 Task: Search one way flight ticket for 3 adults, 3 children in business from Trenton: Trenton Mercer Airport to Jacksonville: Albert J. Ellis Airport on 8-3-2023. Choice of flights is JetBlue. Number of bags: 1 carry on bag and 3 checked bags. Price is upto 99000. Outbound departure time preference is 10:30. Return departure time preference is 16:45.
Action: Mouse moved to (383, 477)
Screenshot: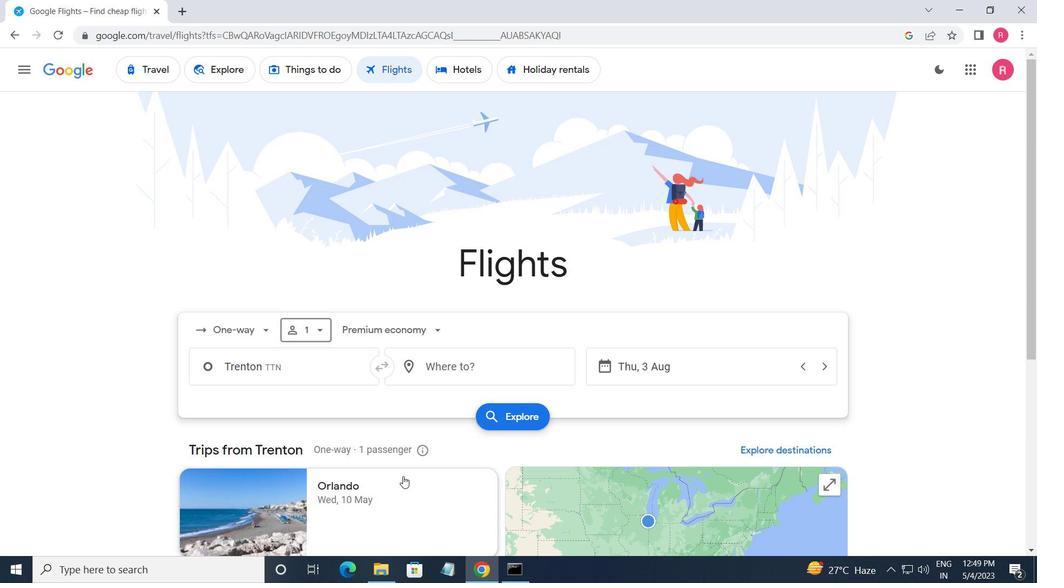 
Action: Mouse scrolled (383, 477) with delta (0, 0)
Screenshot: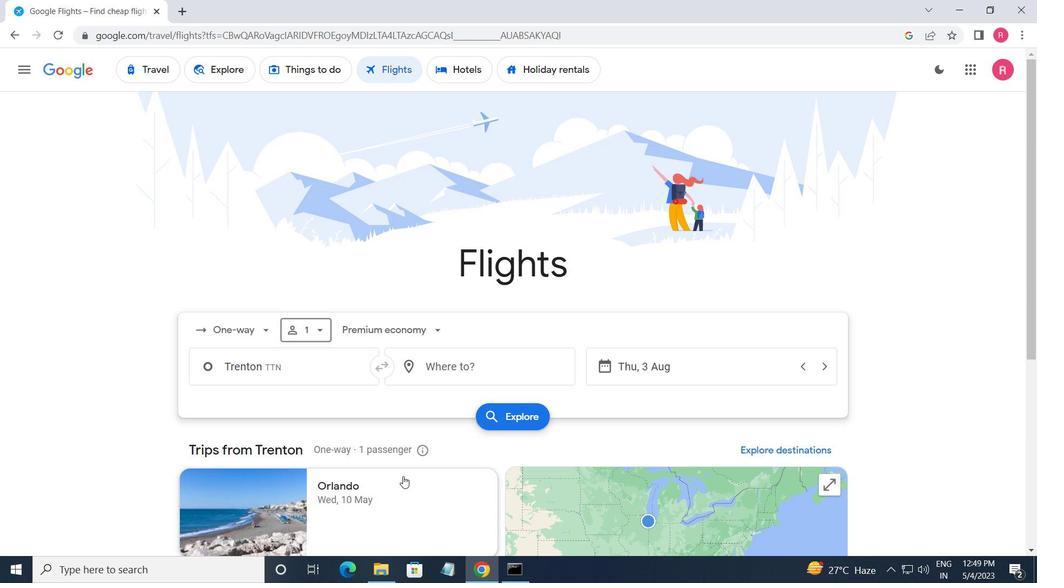 
Action: Mouse moved to (229, 319)
Screenshot: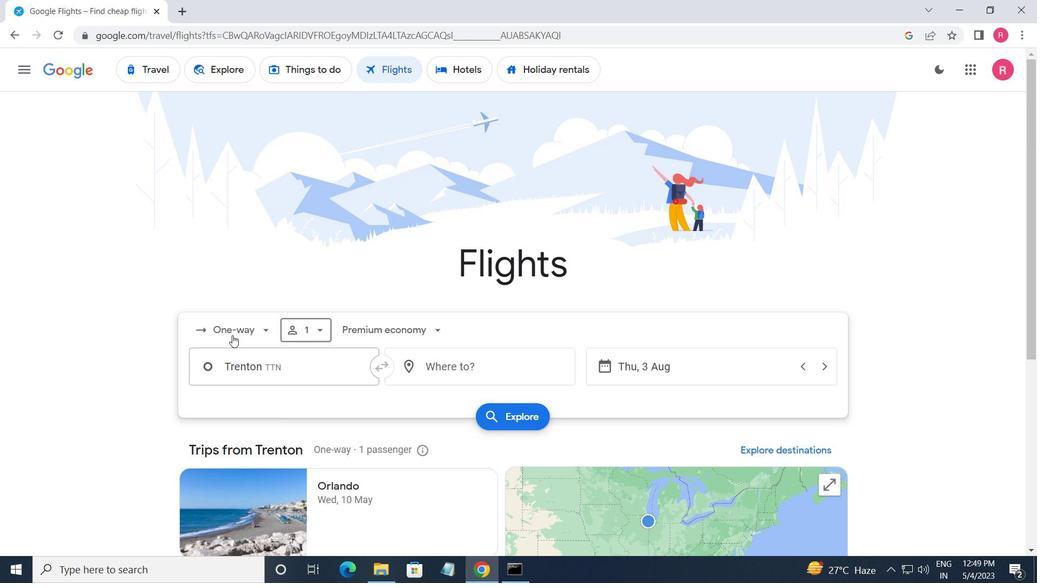 
Action: Mouse pressed left at (229, 319)
Screenshot: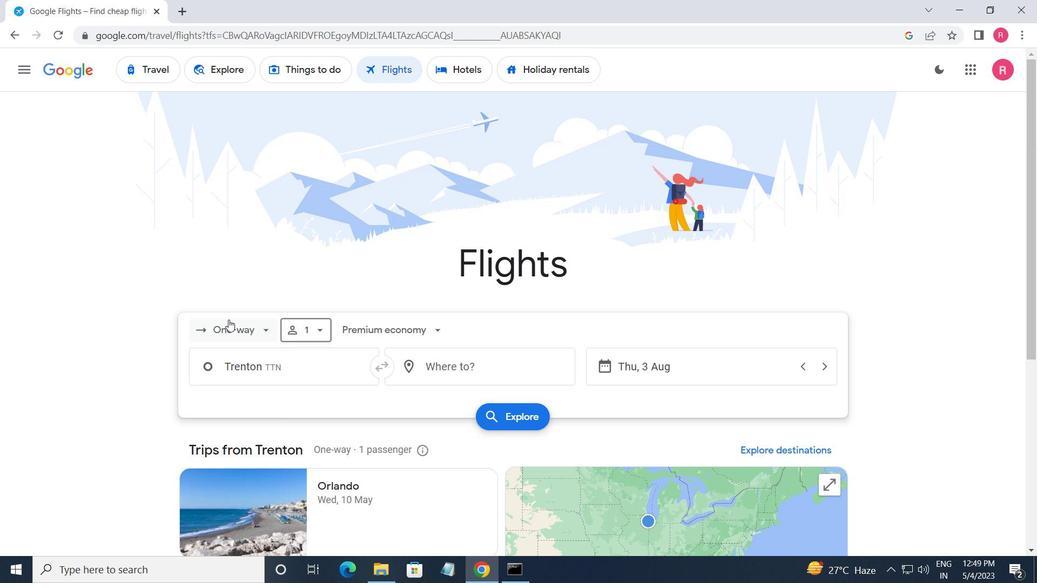
Action: Mouse moved to (265, 394)
Screenshot: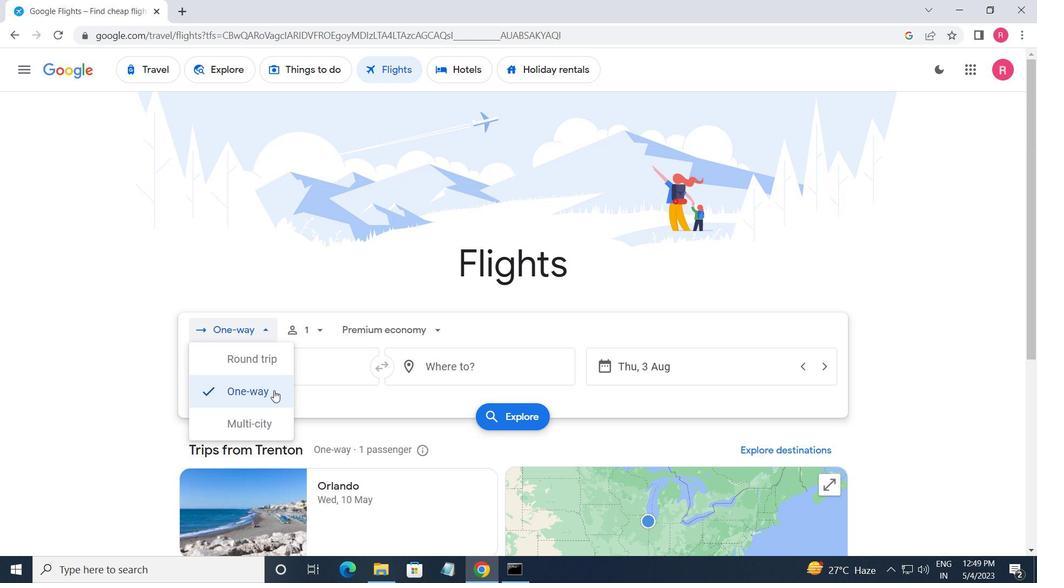 
Action: Mouse pressed left at (265, 394)
Screenshot: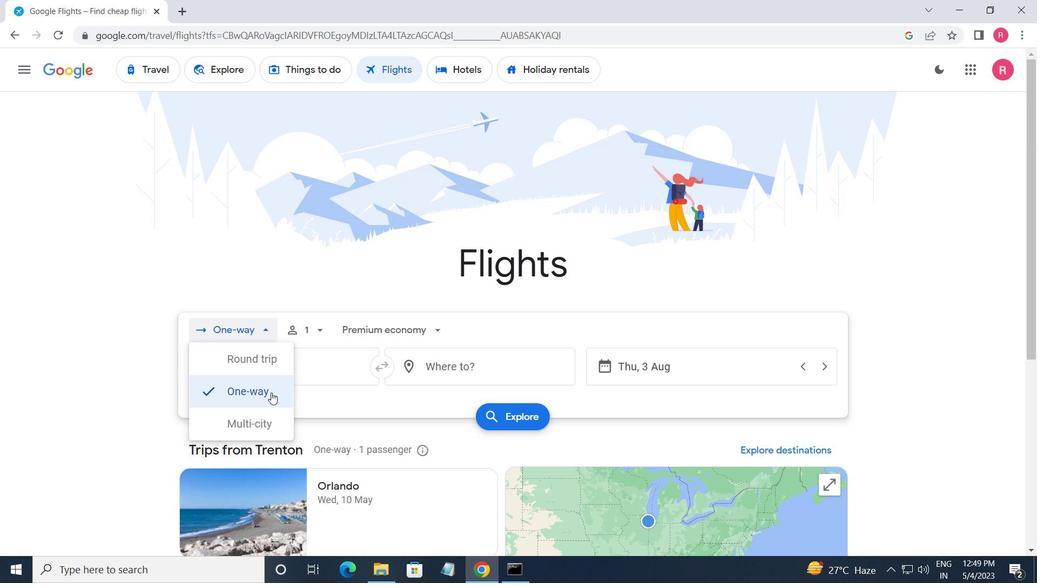 
Action: Mouse moved to (326, 324)
Screenshot: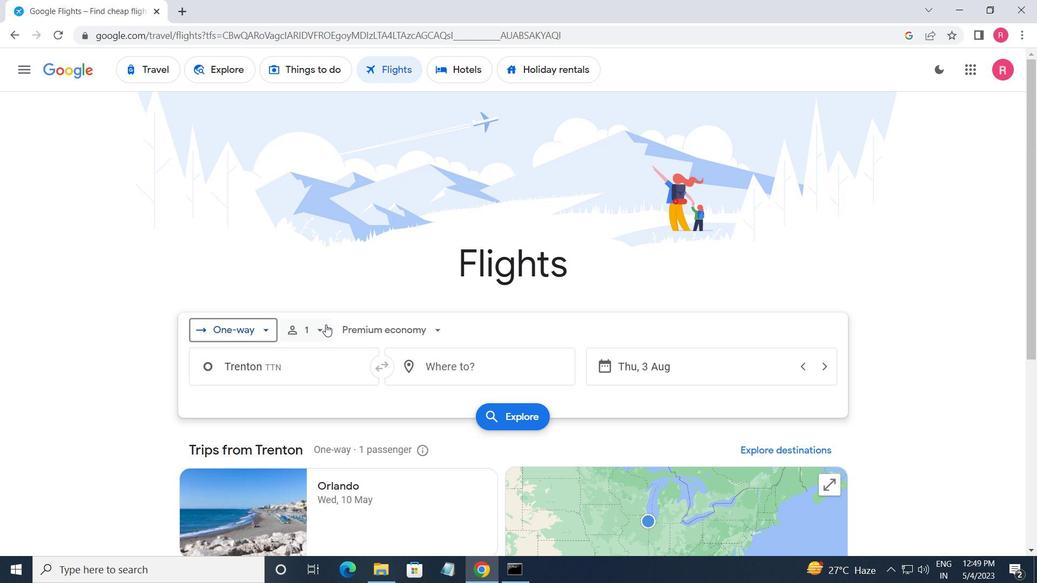 
Action: Mouse pressed left at (326, 324)
Screenshot: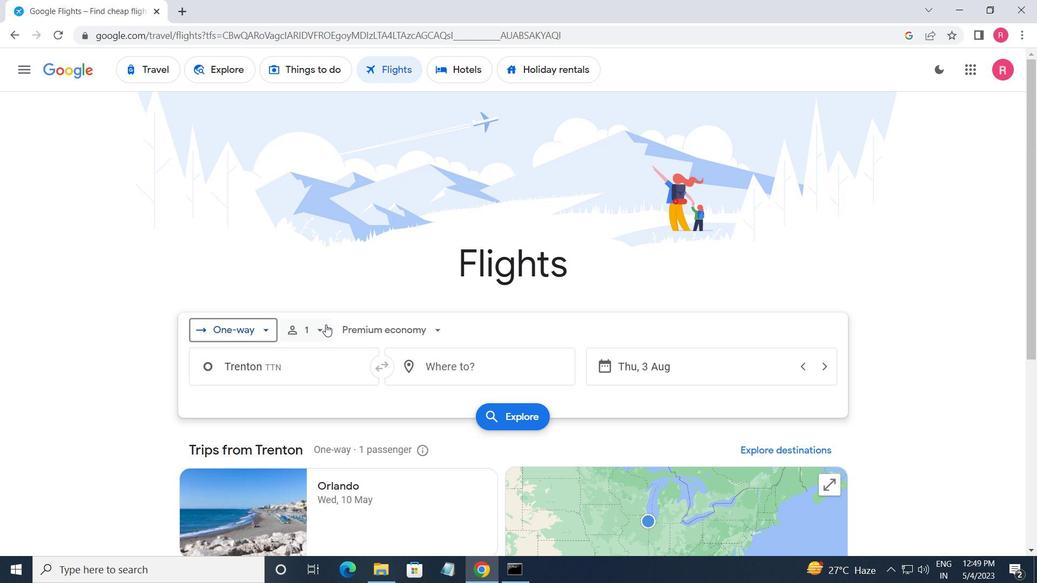 
Action: Mouse moved to (418, 371)
Screenshot: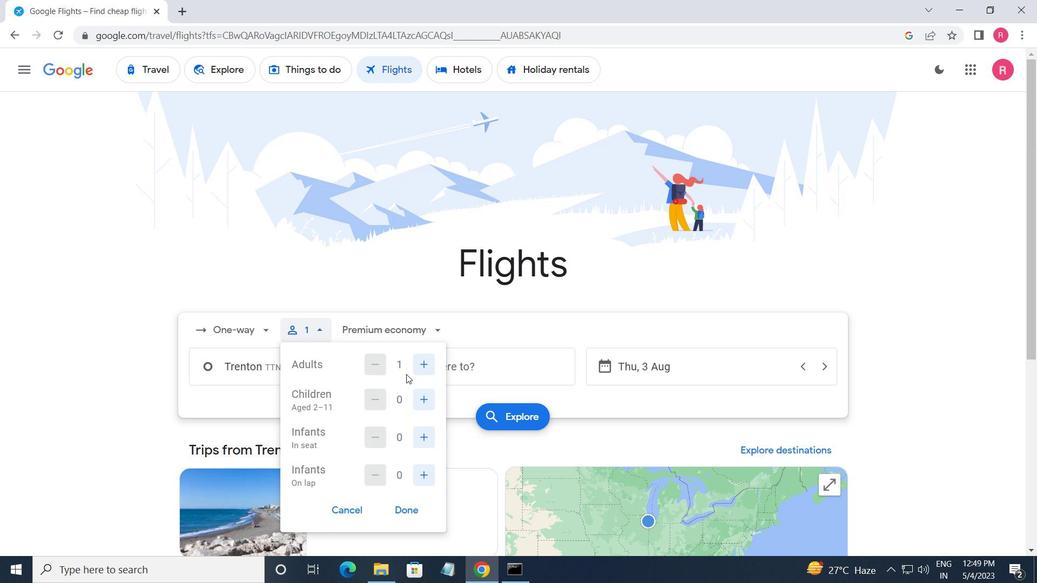 
Action: Mouse pressed left at (418, 371)
Screenshot: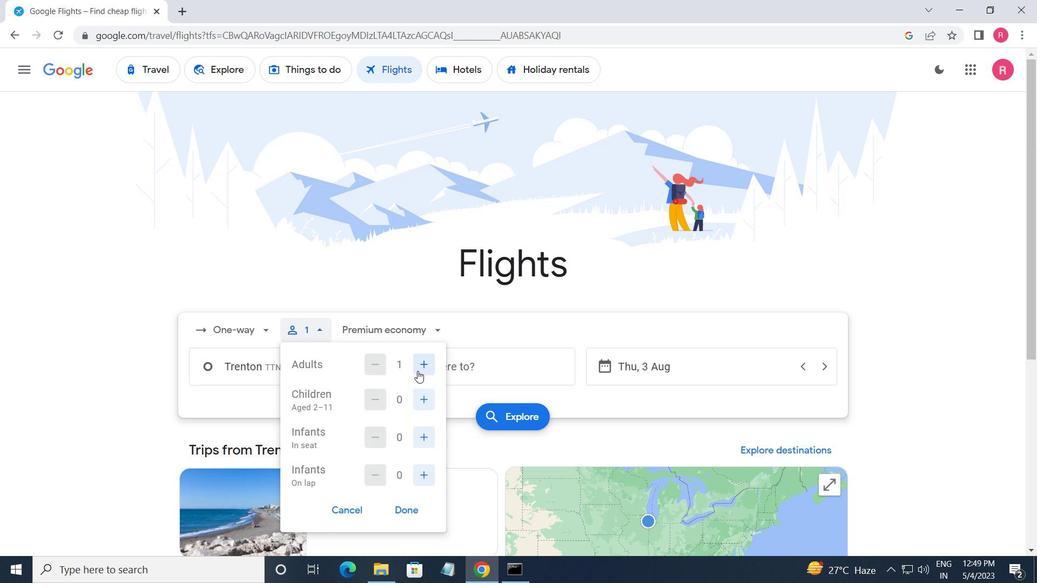 
Action: Mouse pressed left at (418, 371)
Screenshot: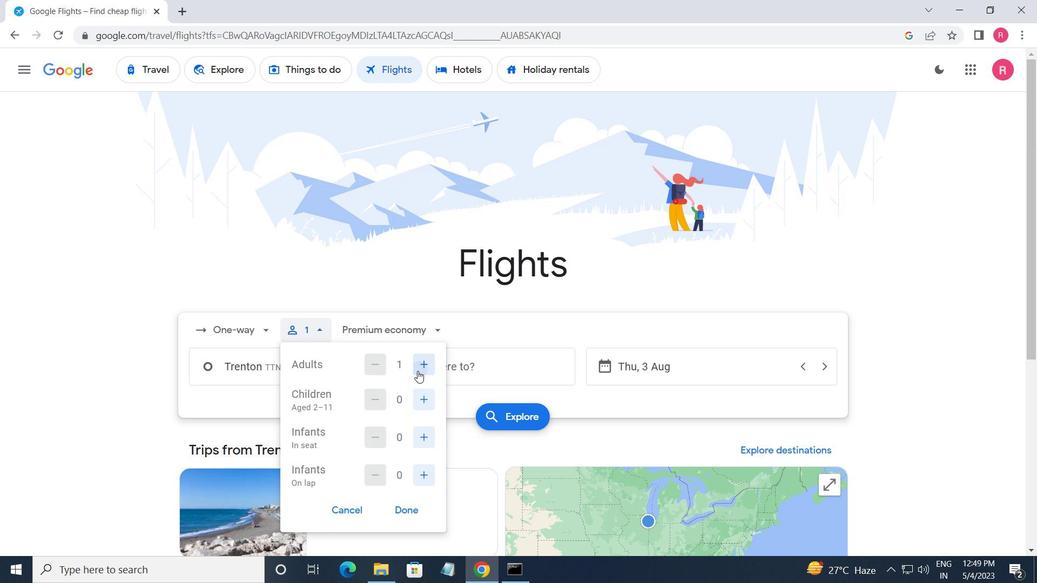 
Action: Mouse moved to (421, 401)
Screenshot: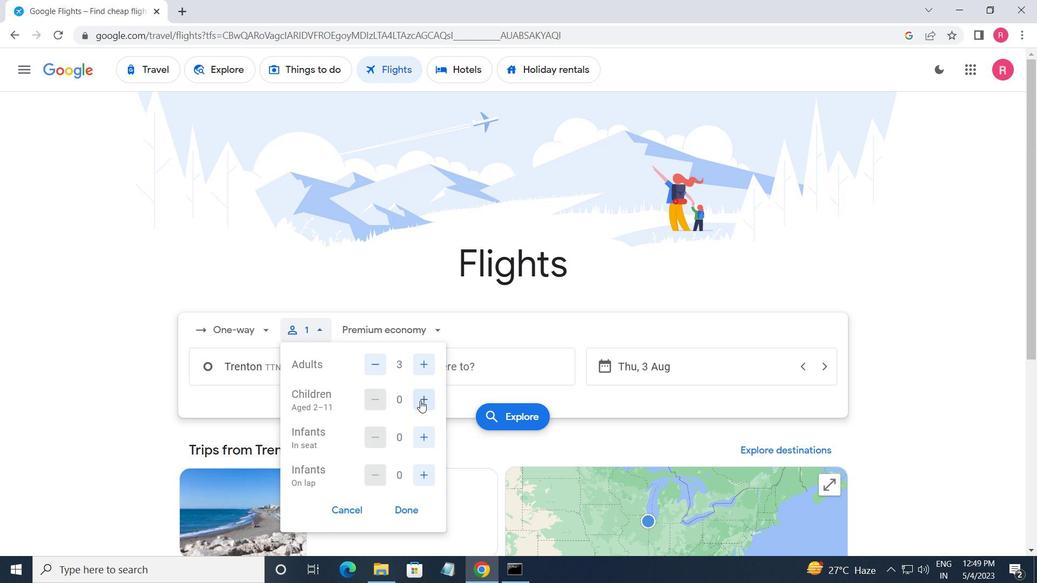 
Action: Mouse pressed left at (421, 401)
Screenshot: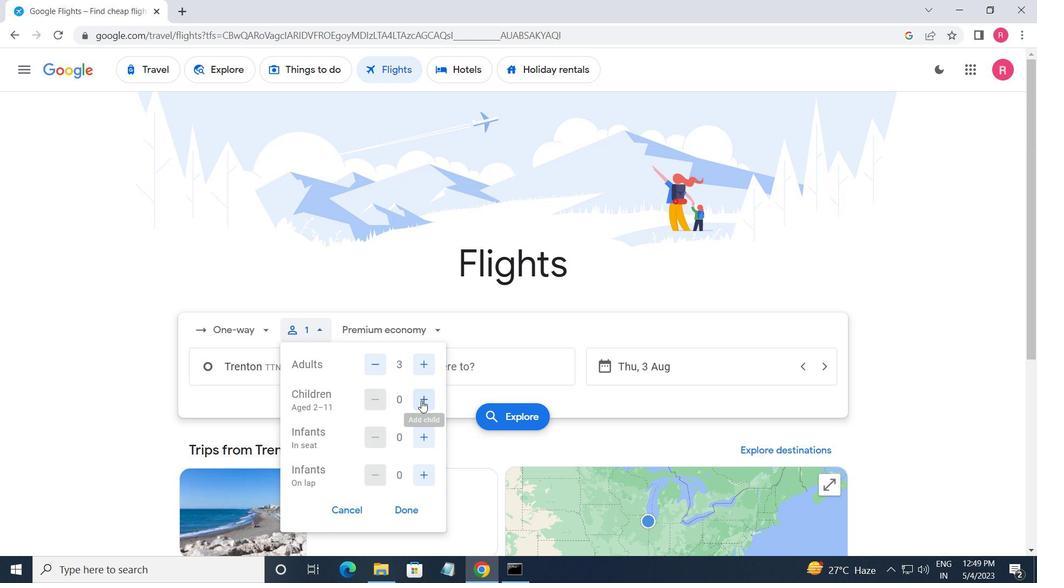 
Action: Mouse pressed left at (421, 401)
Screenshot: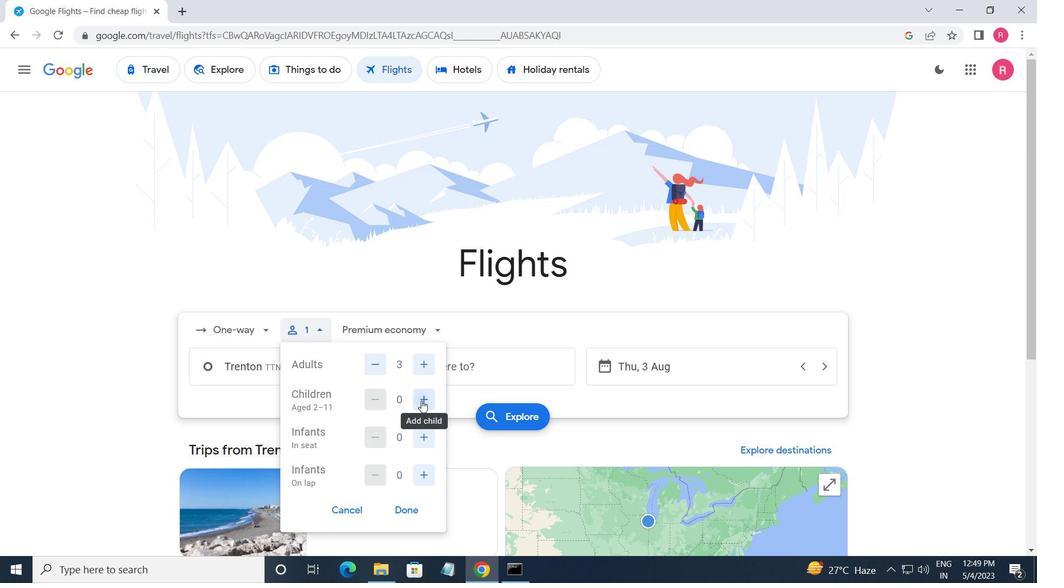 
Action: Mouse moved to (421, 401)
Screenshot: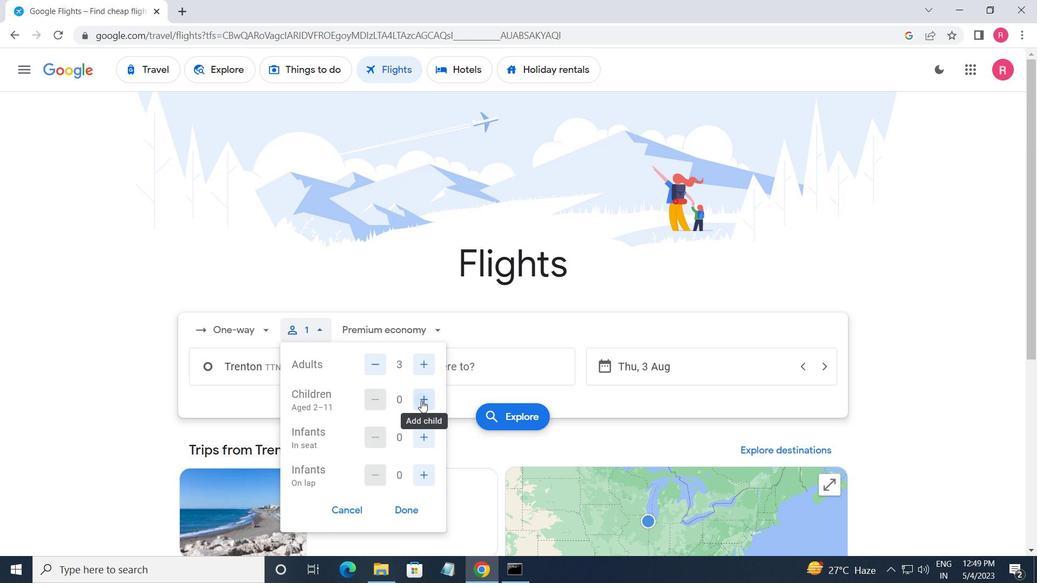 
Action: Mouse pressed left at (421, 401)
Screenshot: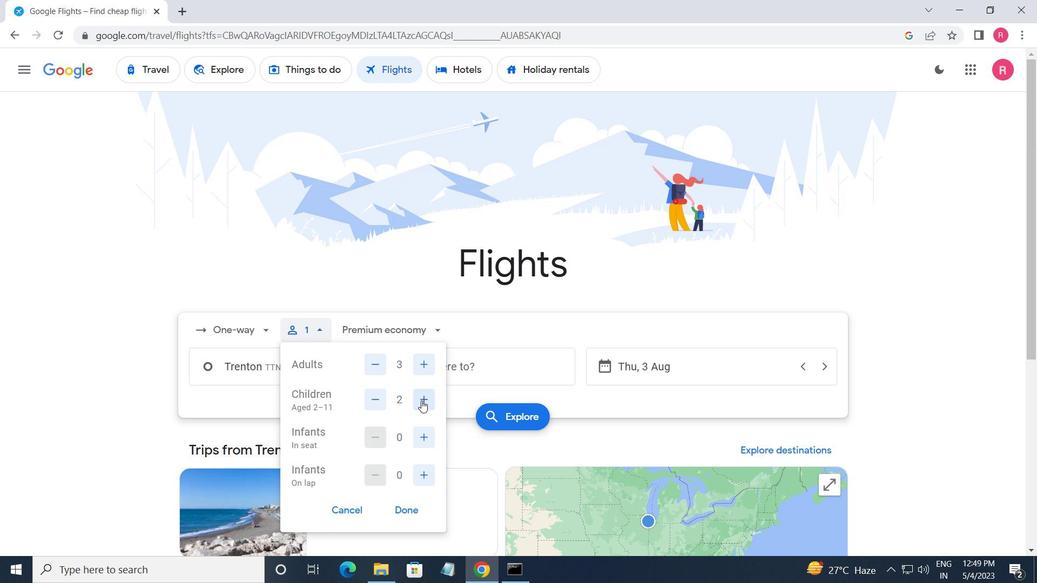 
Action: Mouse moved to (392, 332)
Screenshot: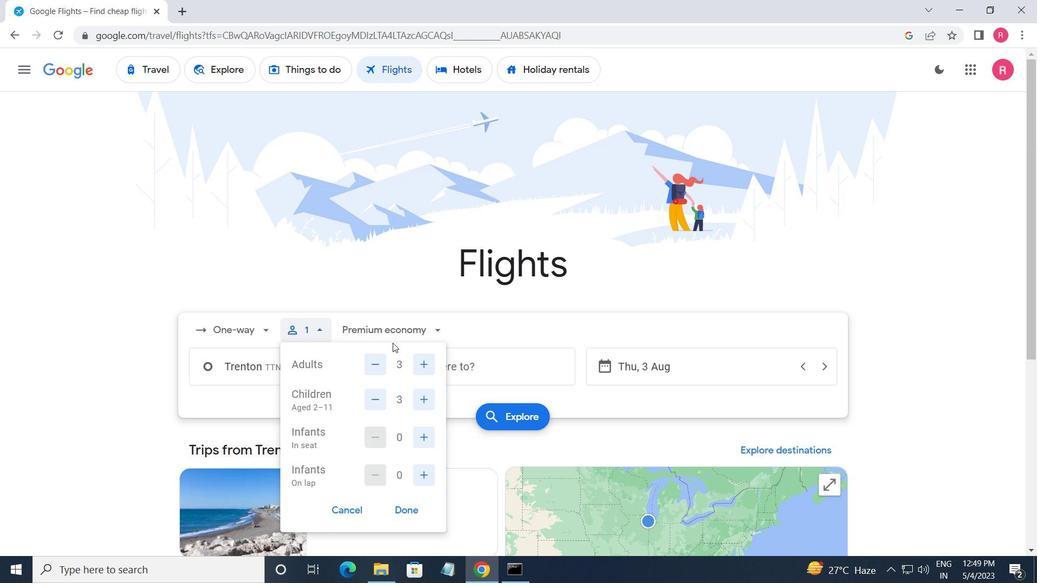 
Action: Mouse pressed left at (392, 332)
Screenshot: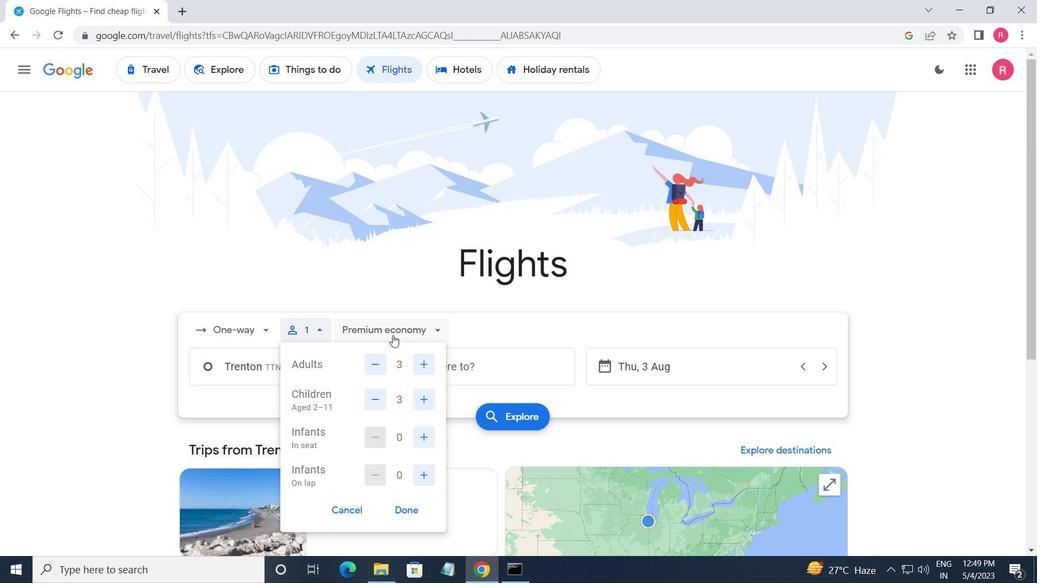 
Action: Mouse moved to (406, 426)
Screenshot: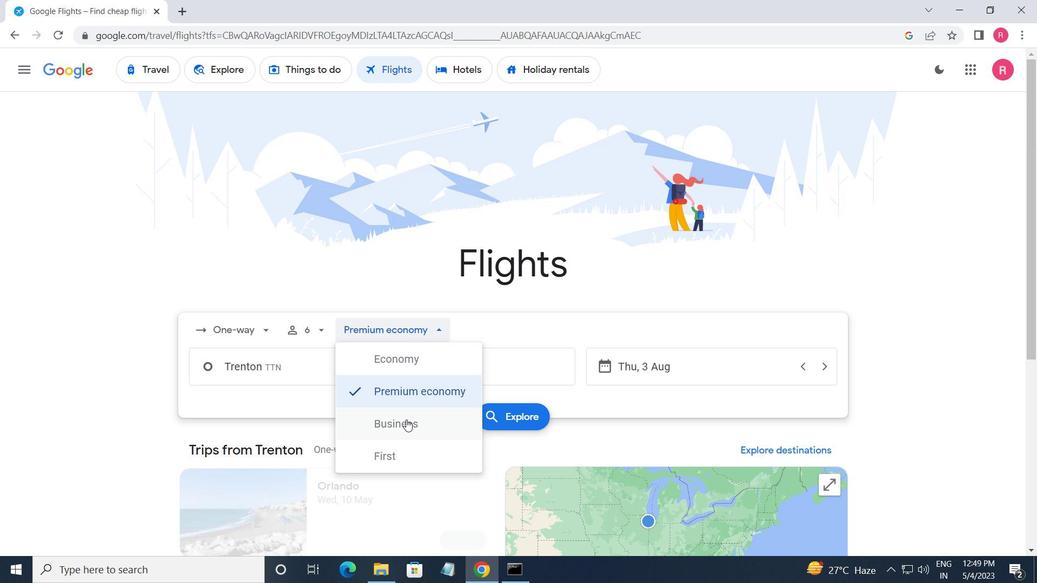 
Action: Mouse pressed left at (406, 426)
Screenshot: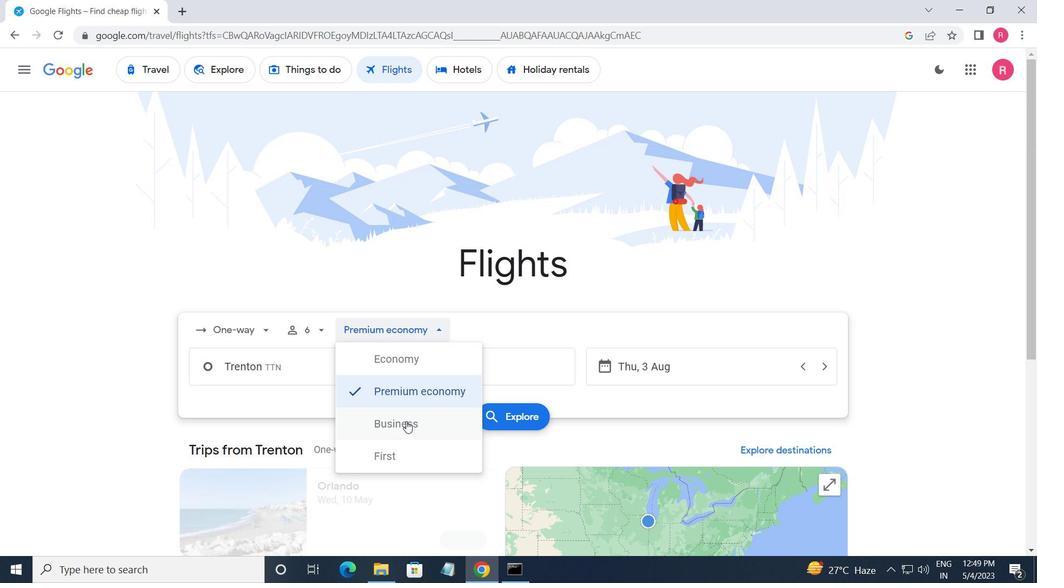 
Action: Mouse moved to (328, 371)
Screenshot: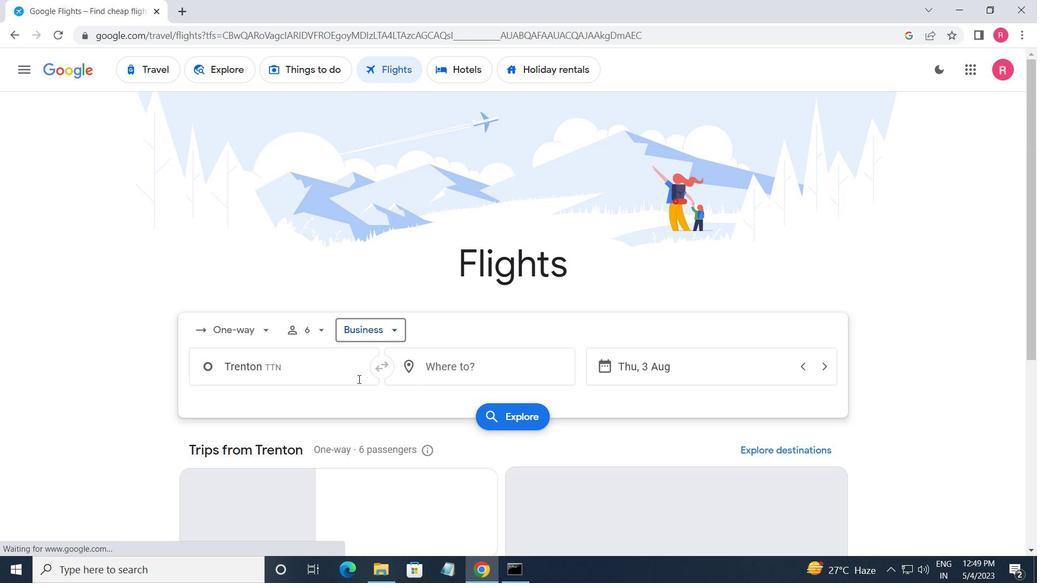 
Action: Mouse pressed left at (328, 371)
Screenshot: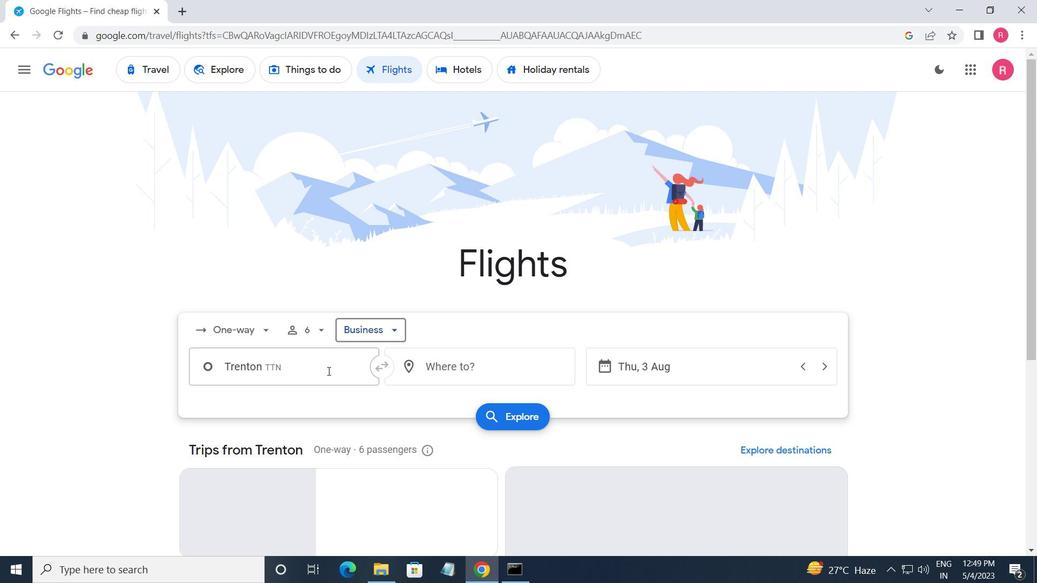 
Action: Mouse moved to (326, 371)
Screenshot: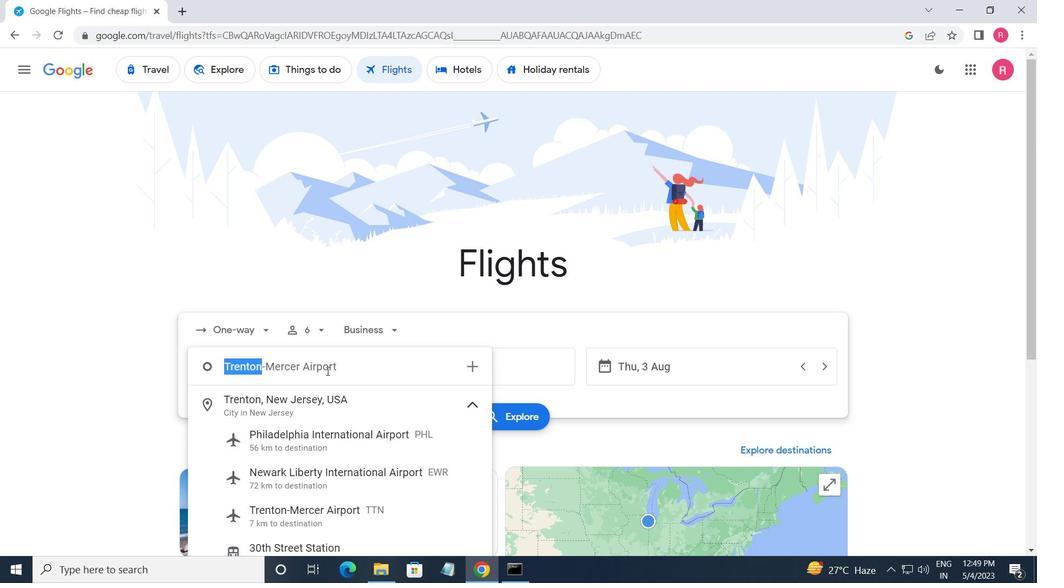 
Action: Key pressed <Key.right><Key.space><Key.shift_r>M
Screenshot: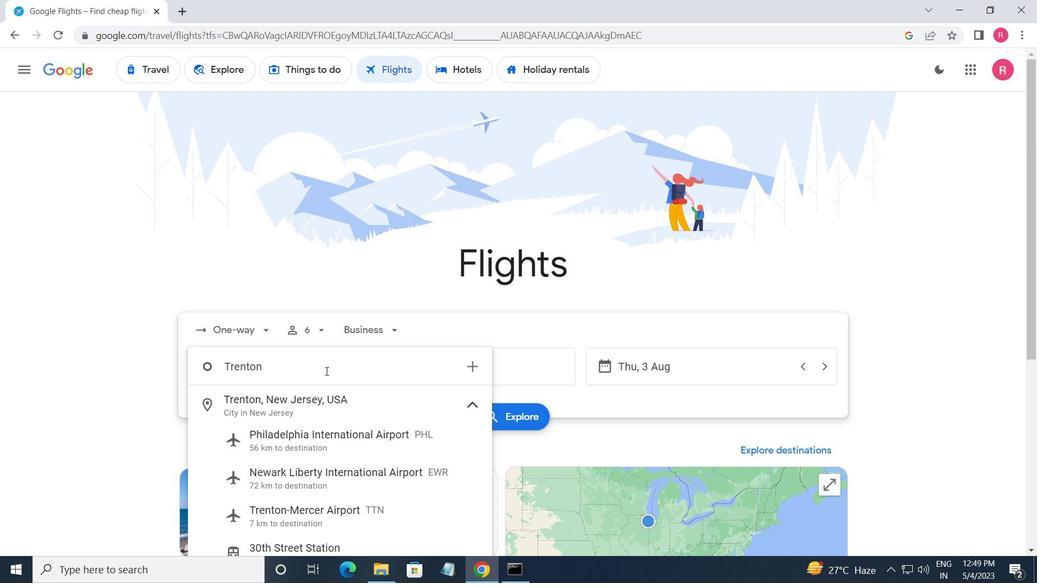 
Action: Mouse moved to (290, 410)
Screenshot: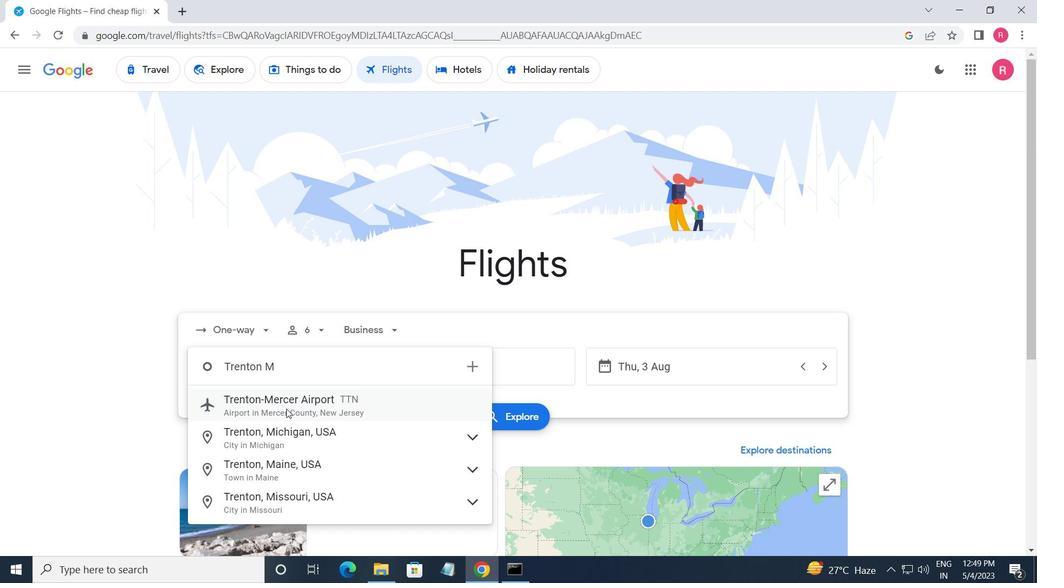
Action: Mouse pressed left at (290, 410)
Screenshot: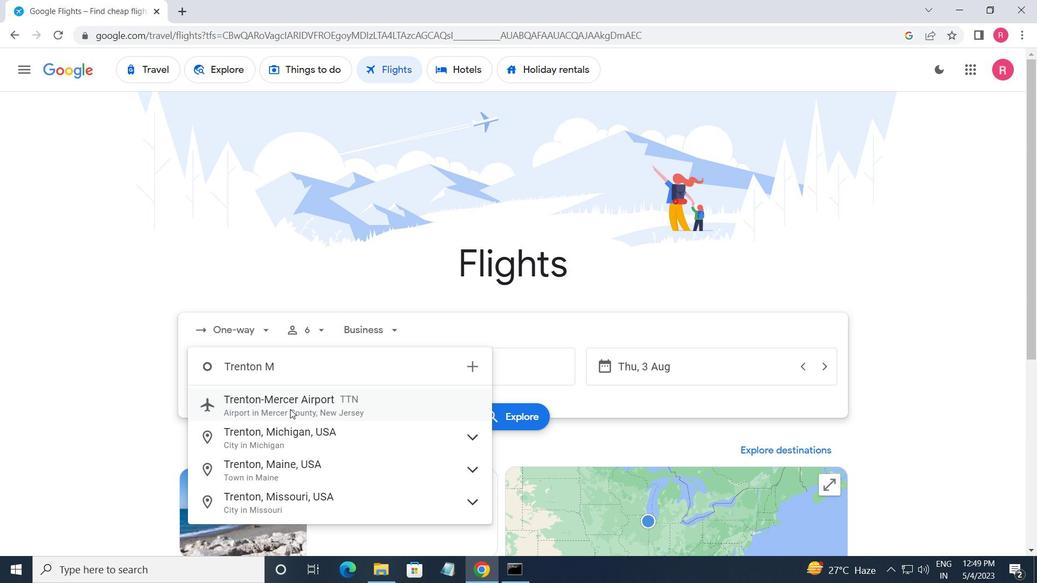 
Action: Mouse moved to (470, 378)
Screenshot: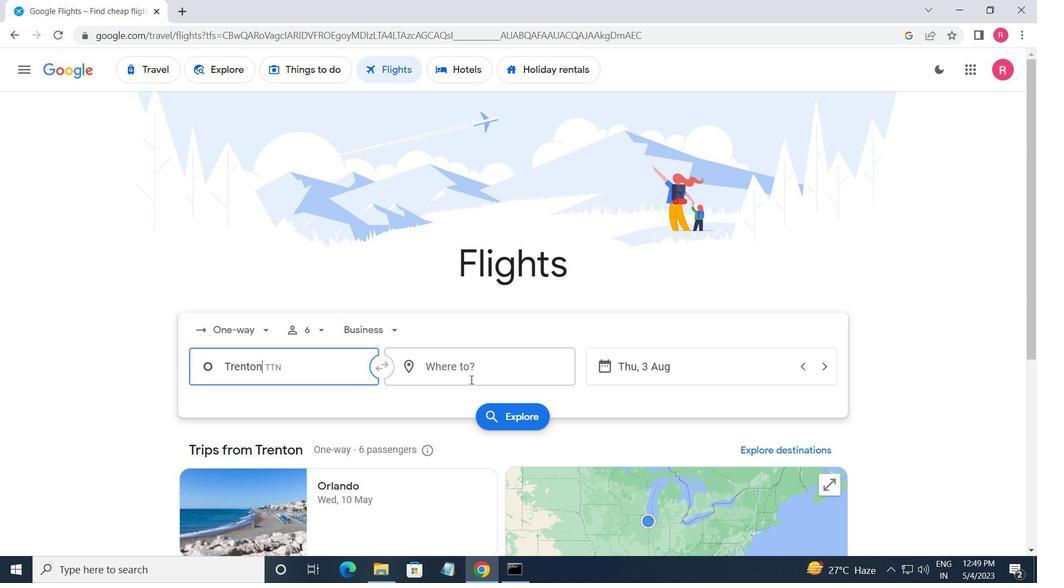 
Action: Mouse pressed left at (470, 378)
Screenshot: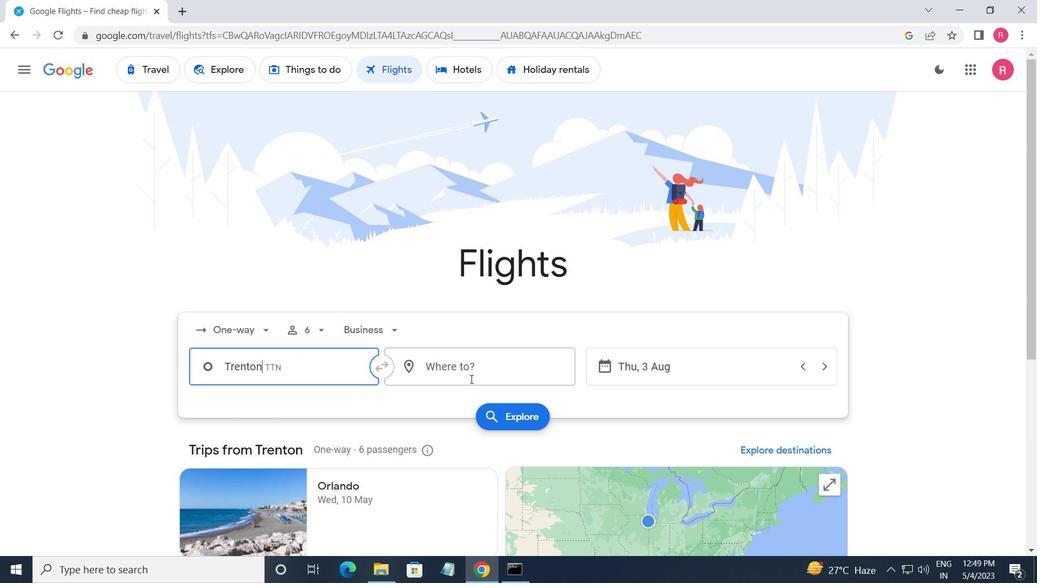 
Action: Mouse moved to (456, 503)
Screenshot: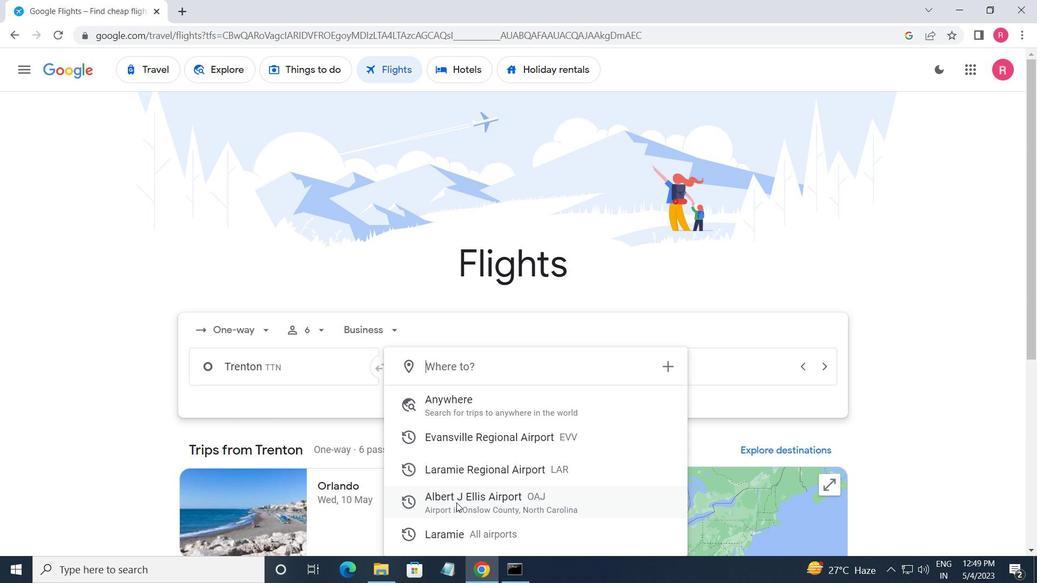 
Action: Mouse pressed left at (456, 503)
Screenshot: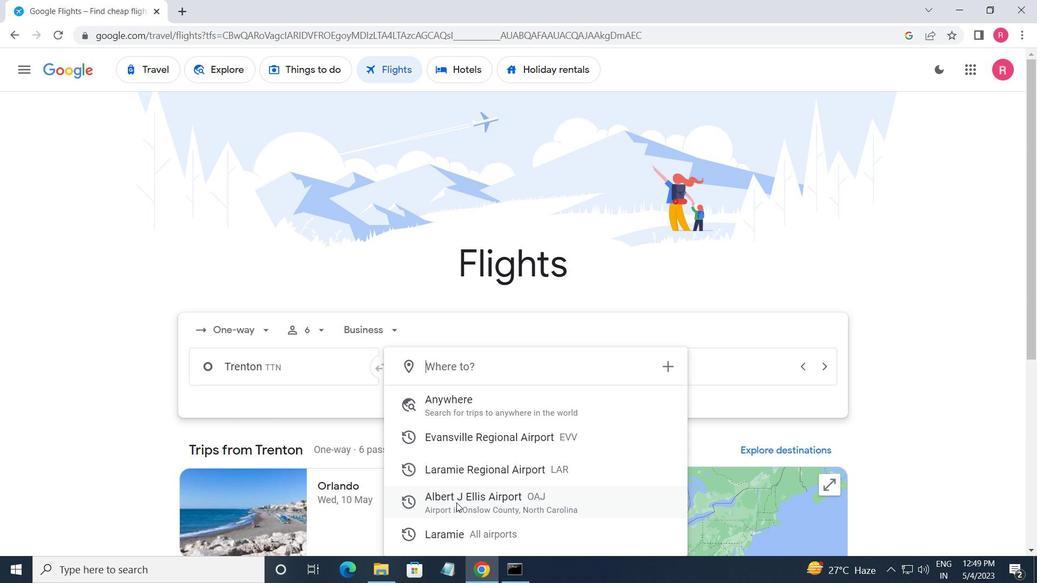 
Action: Mouse moved to (704, 372)
Screenshot: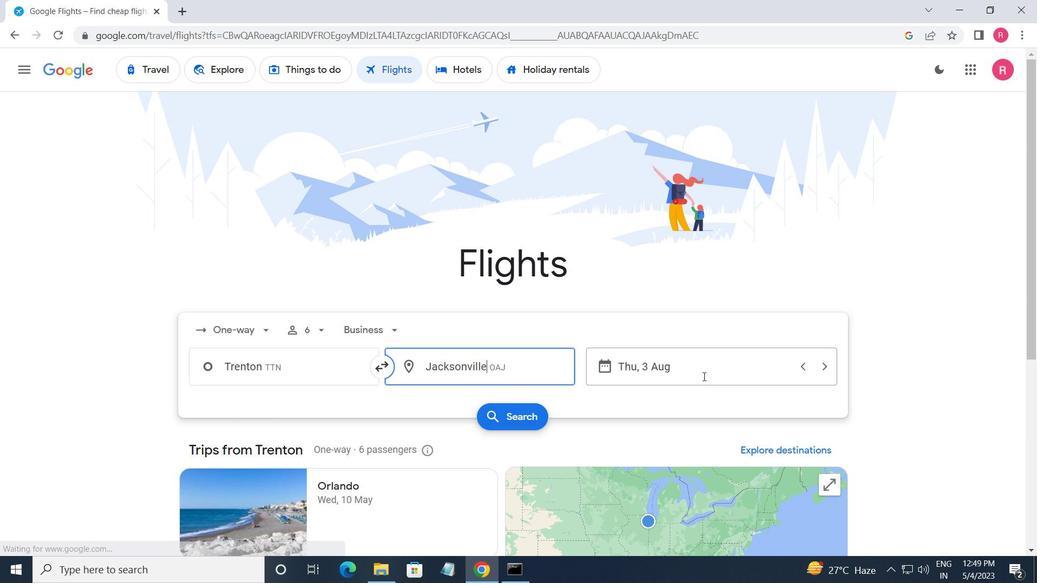 
Action: Mouse pressed left at (704, 372)
Screenshot: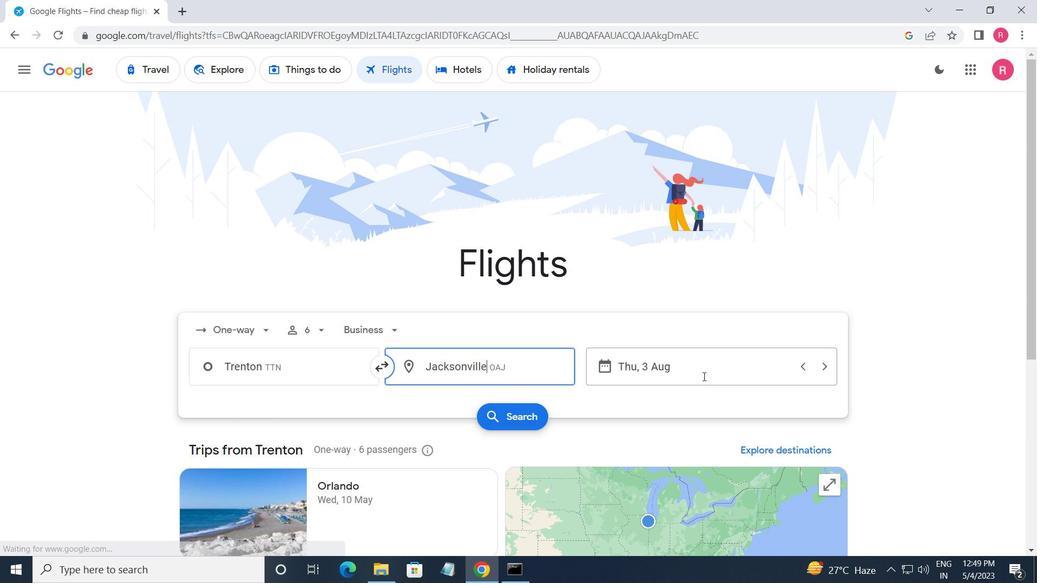 
Action: Mouse moved to (488, 315)
Screenshot: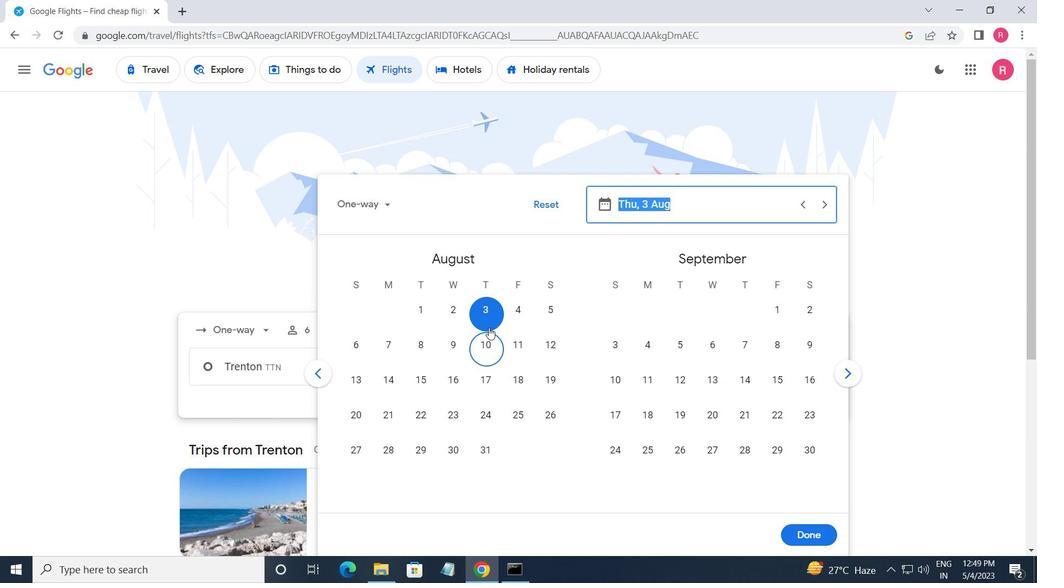 
Action: Mouse pressed left at (488, 315)
Screenshot: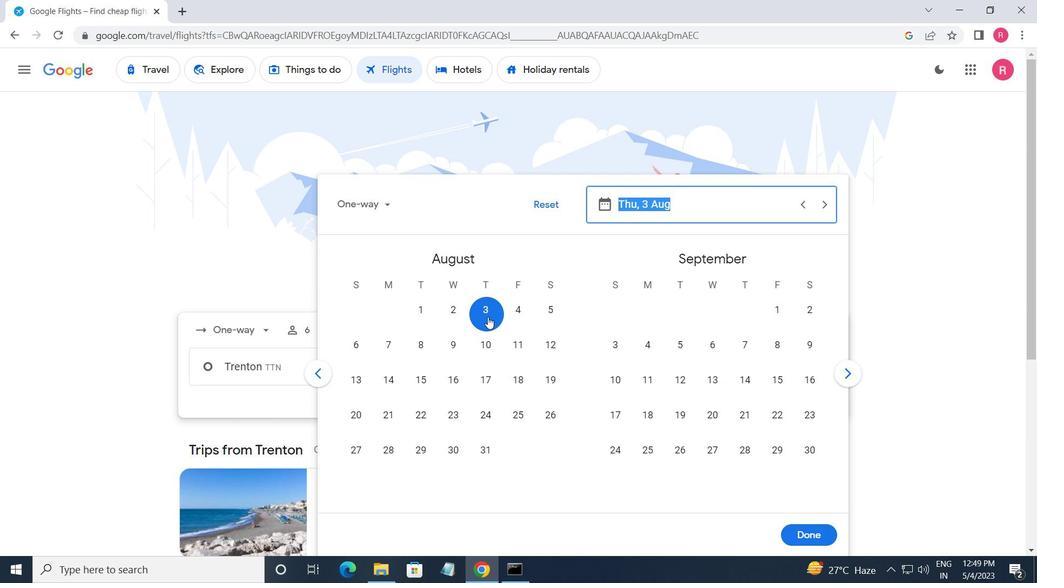 
Action: Mouse moved to (814, 541)
Screenshot: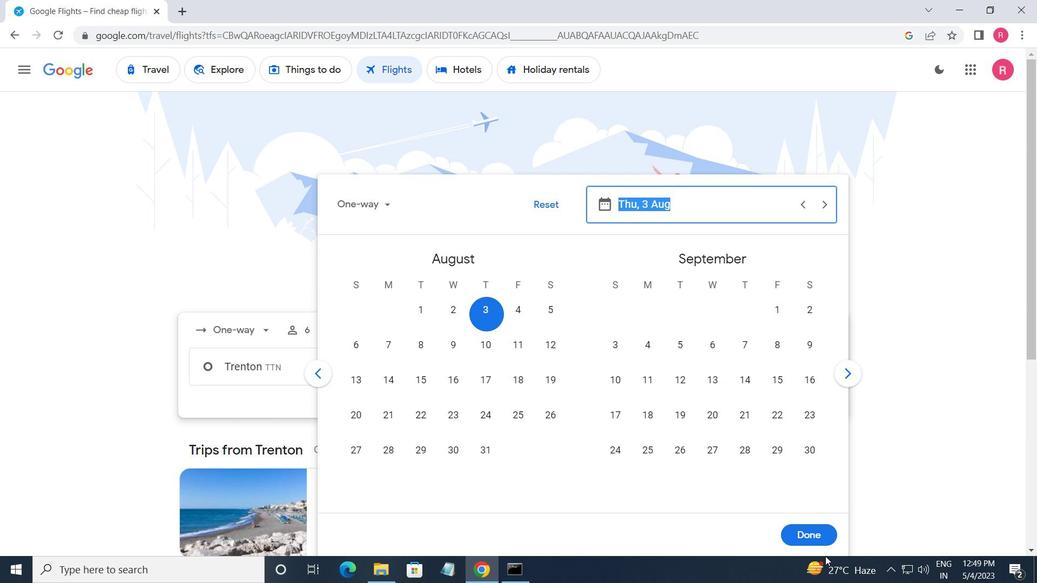 
Action: Mouse pressed left at (814, 541)
Screenshot: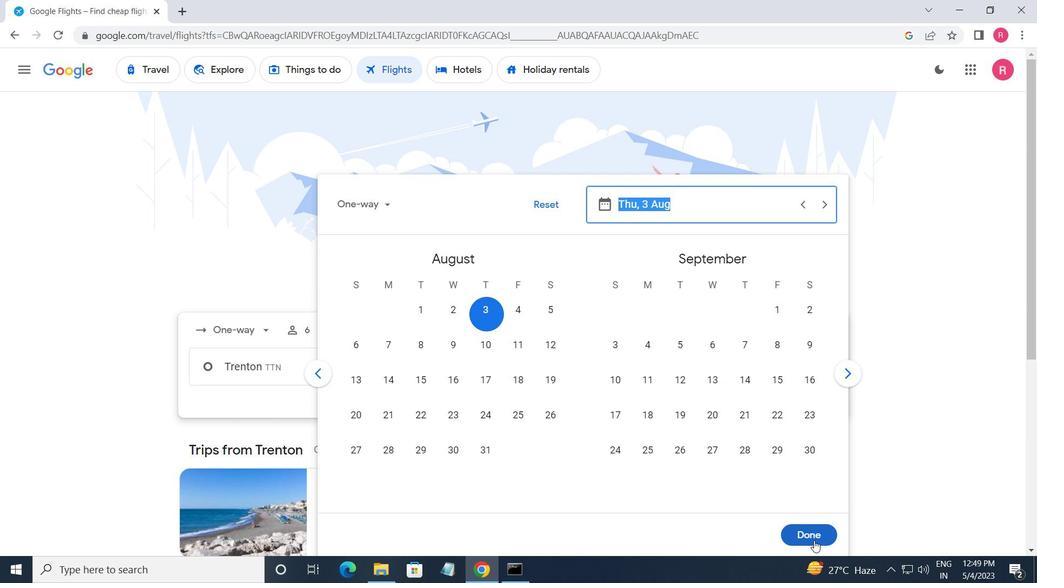 
Action: Mouse moved to (503, 423)
Screenshot: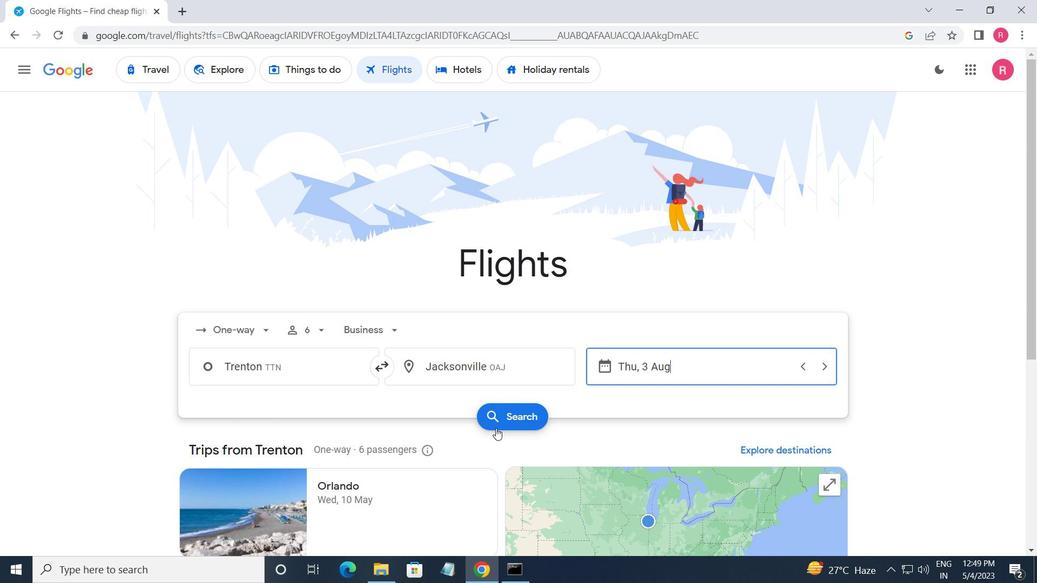
Action: Mouse pressed left at (503, 423)
Screenshot: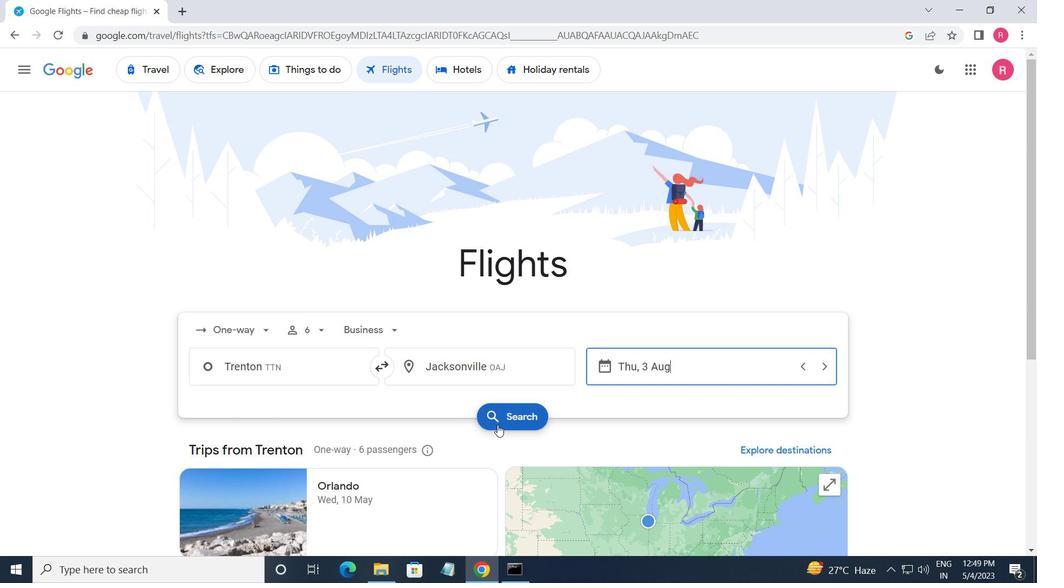 
Action: Mouse moved to (199, 208)
Screenshot: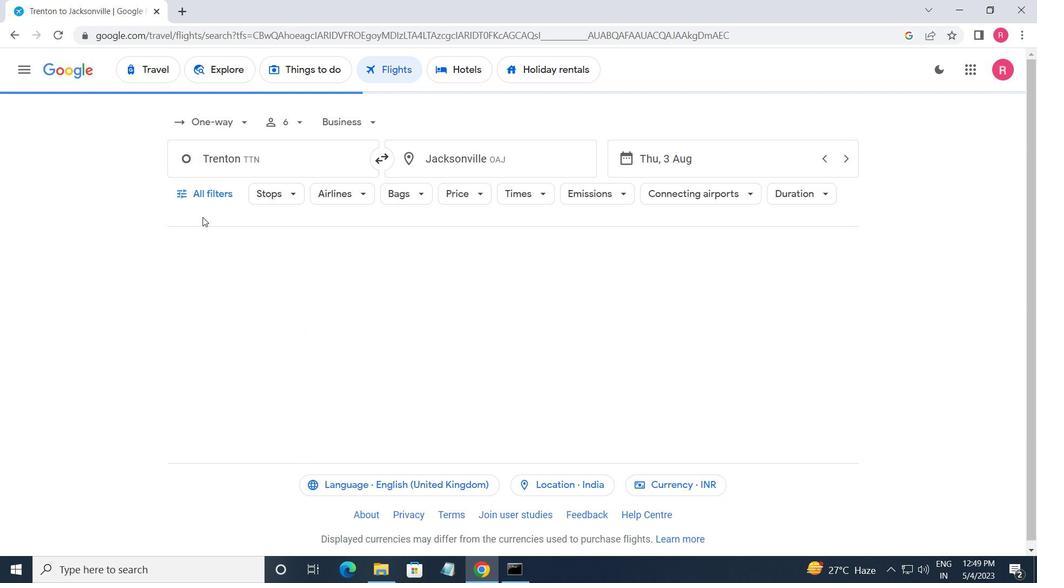 
Action: Mouse pressed left at (199, 208)
Screenshot: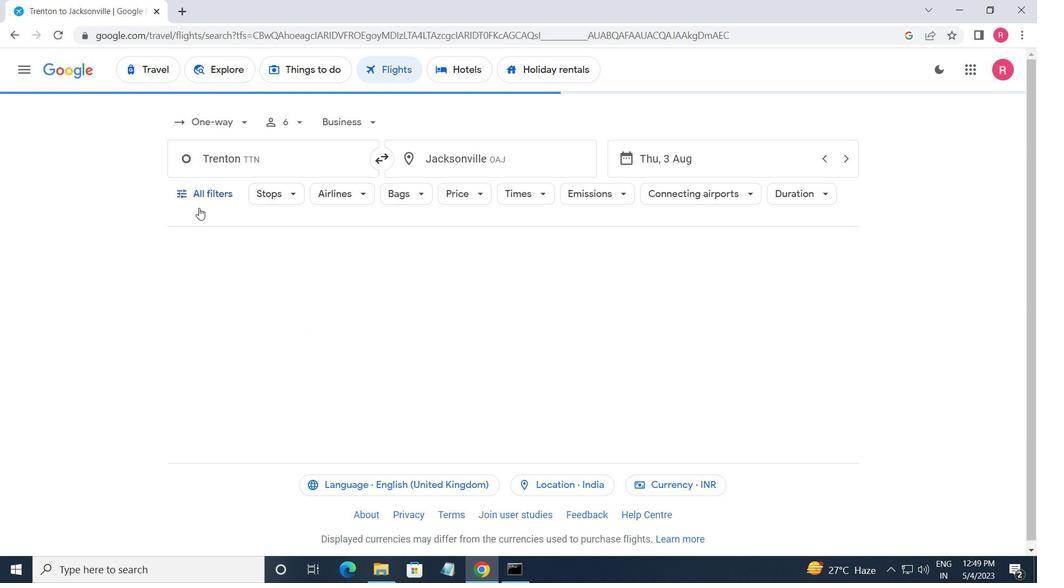 
Action: Mouse moved to (244, 369)
Screenshot: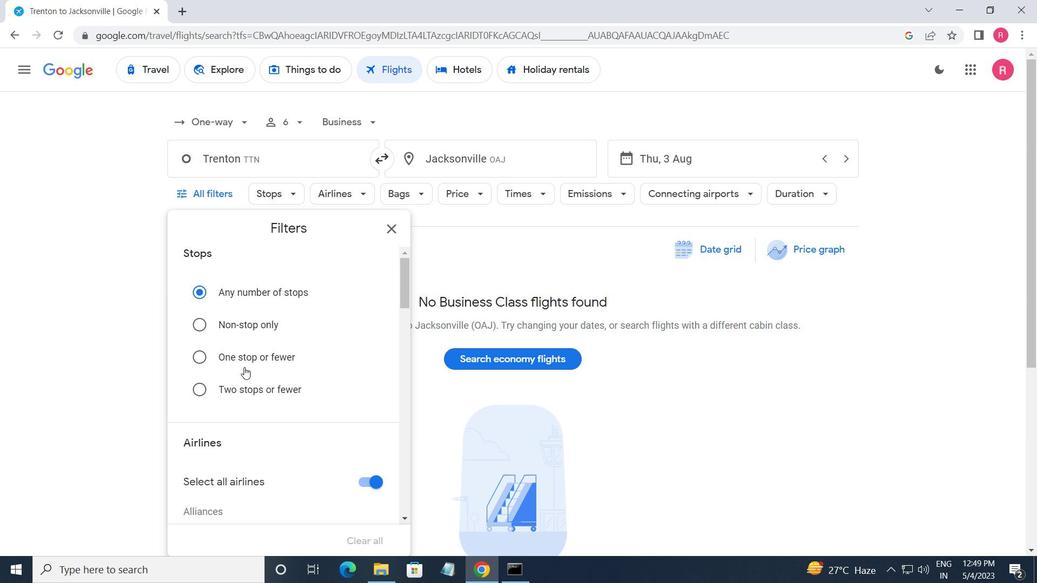 
Action: Mouse scrolled (244, 368) with delta (0, 0)
Screenshot: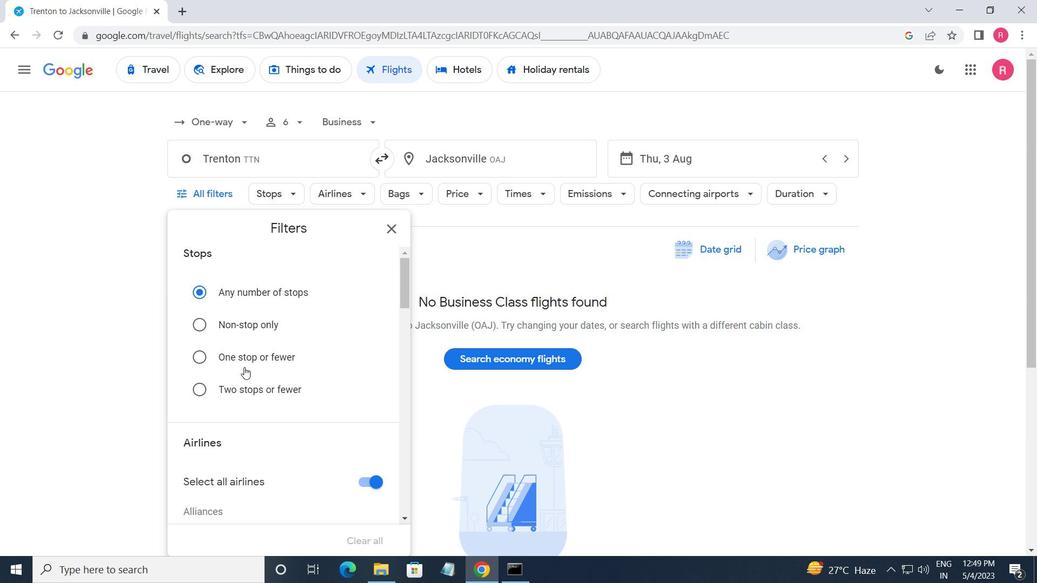 
Action: Mouse moved to (246, 371)
Screenshot: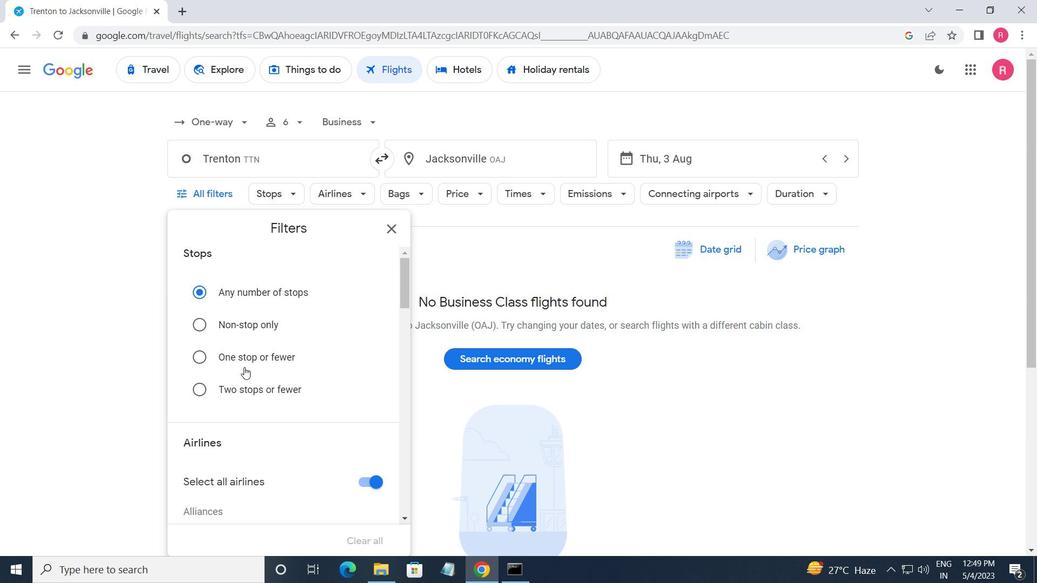 
Action: Mouse scrolled (246, 370) with delta (0, 0)
Screenshot: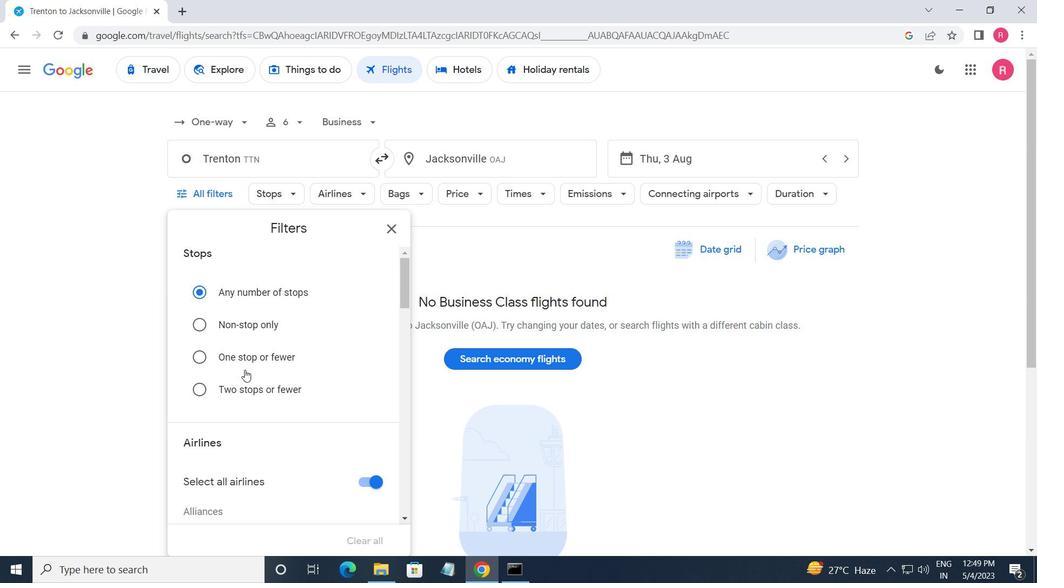 
Action: Mouse moved to (246, 372)
Screenshot: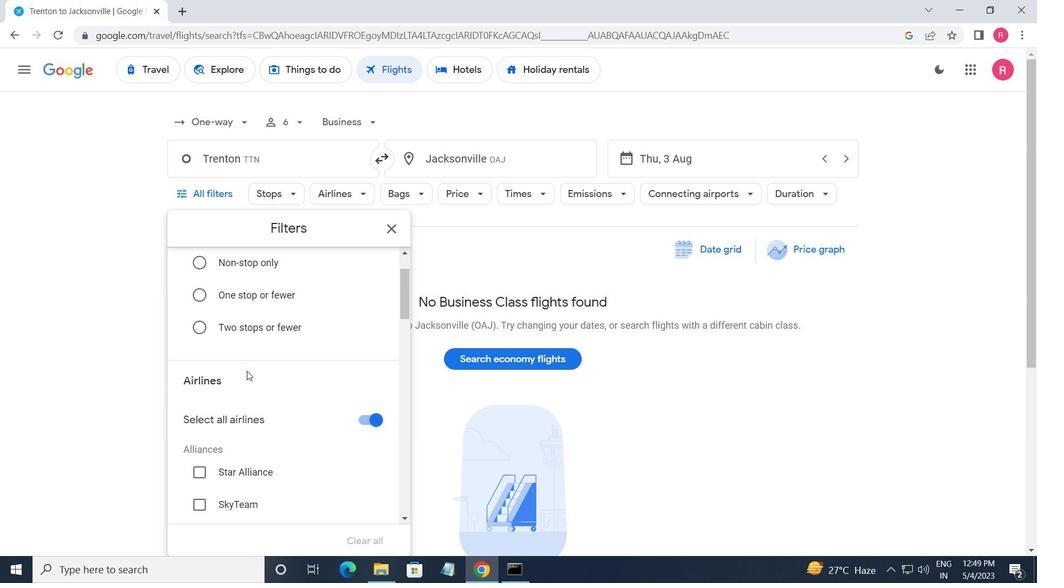 
Action: Mouse scrolled (246, 372) with delta (0, 0)
Screenshot: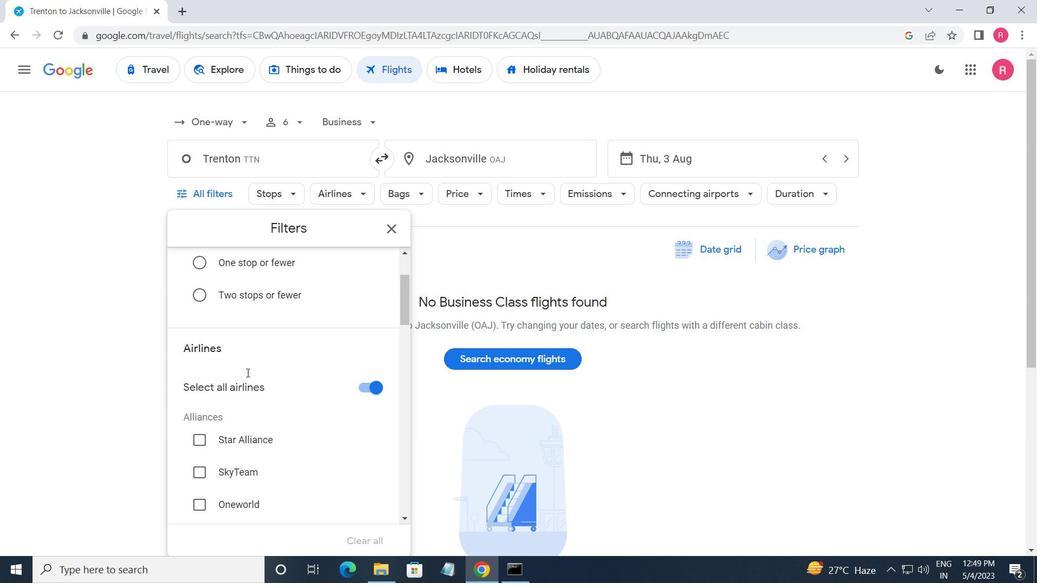 
Action: Mouse scrolled (246, 372) with delta (0, 0)
Screenshot: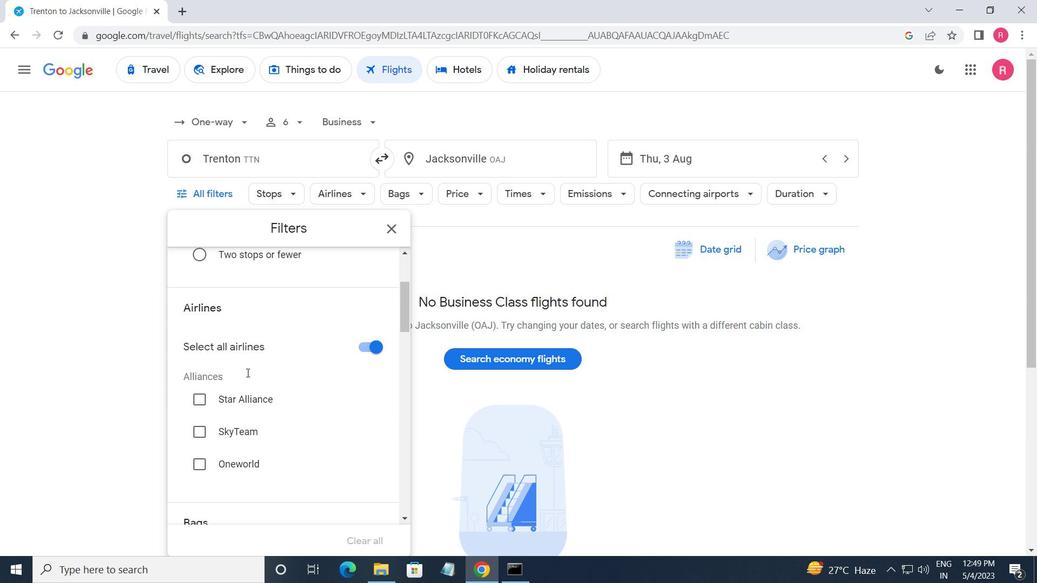 
Action: Mouse moved to (250, 373)
Screenshot: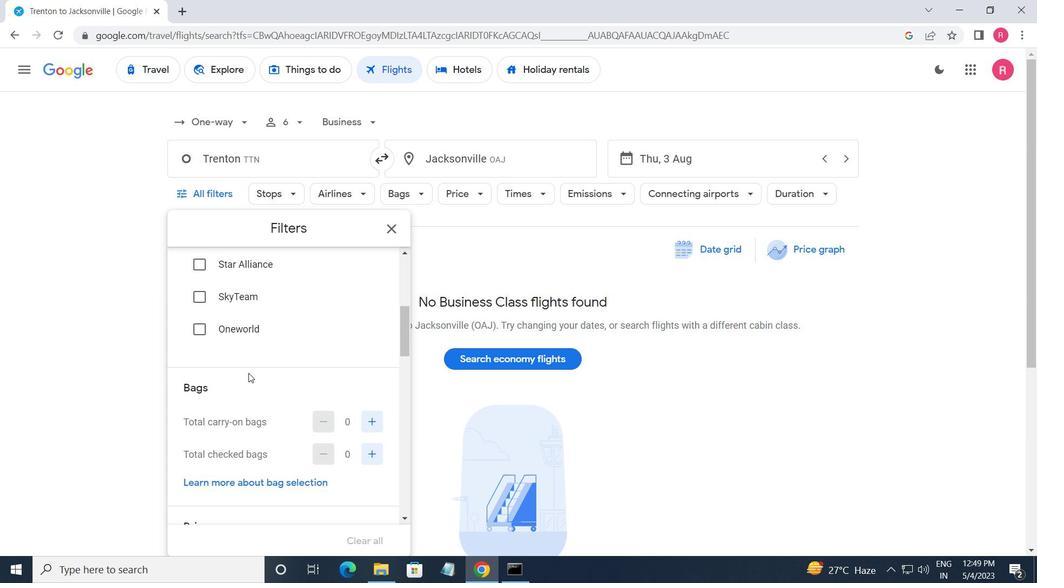 
Action: Mouse scrolled (250, 372) with delta (0, 0)
Screenshot: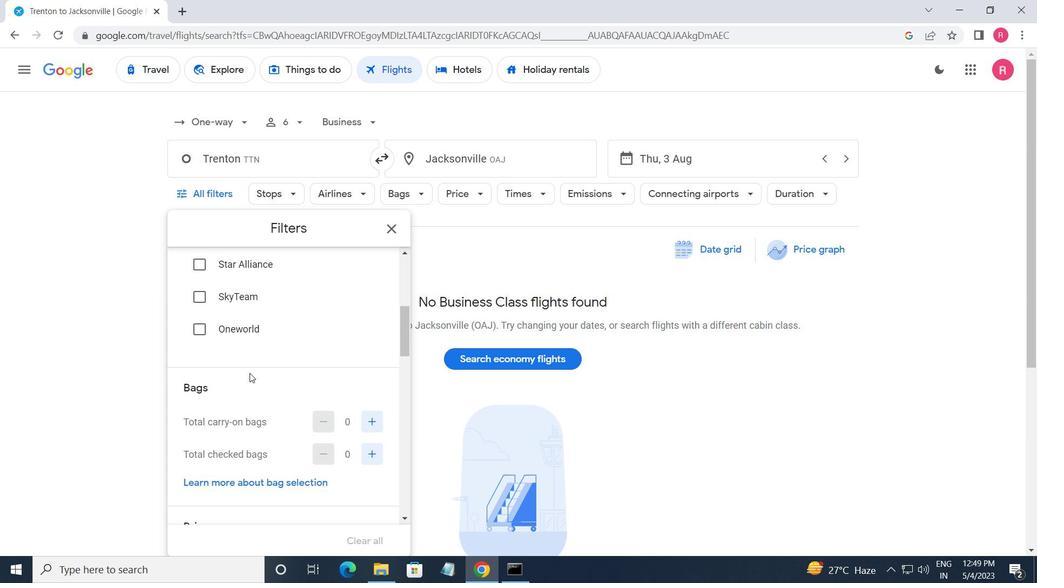 
Action: Mouse moved to (369, 358)
Screenshot: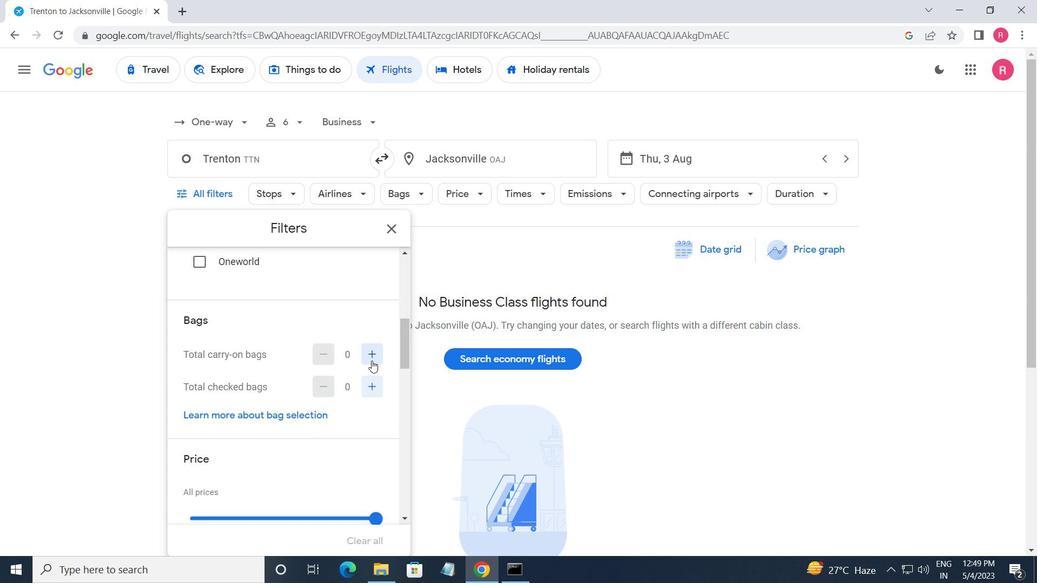 
Action: Mouse pressed left at (369, 358)
Screenshot: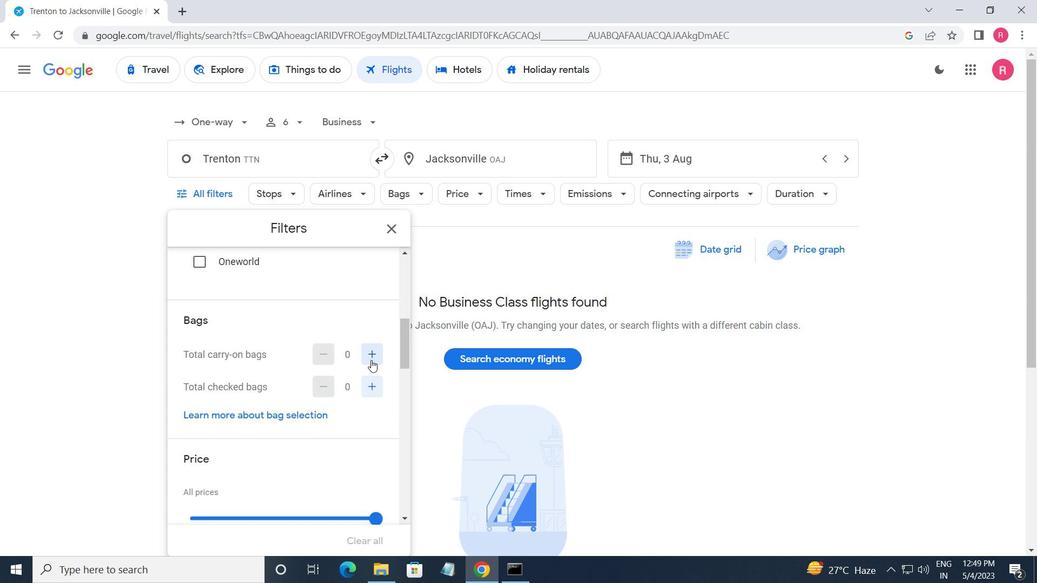 
Action: Mouse moved to (370, 388)
Screenshot: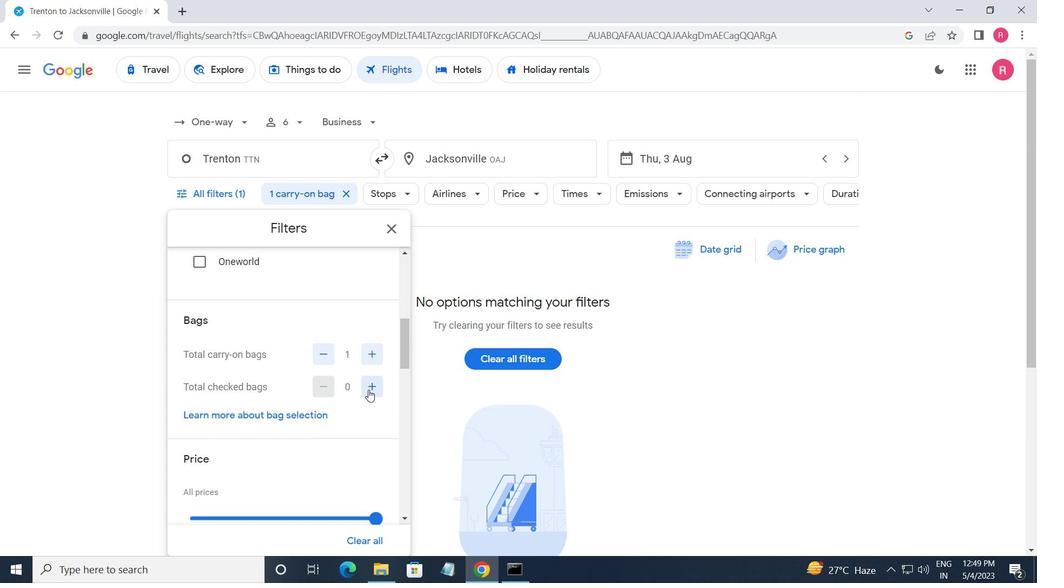 
Action: Mouse pressed left at (370, 388)
Screenshot: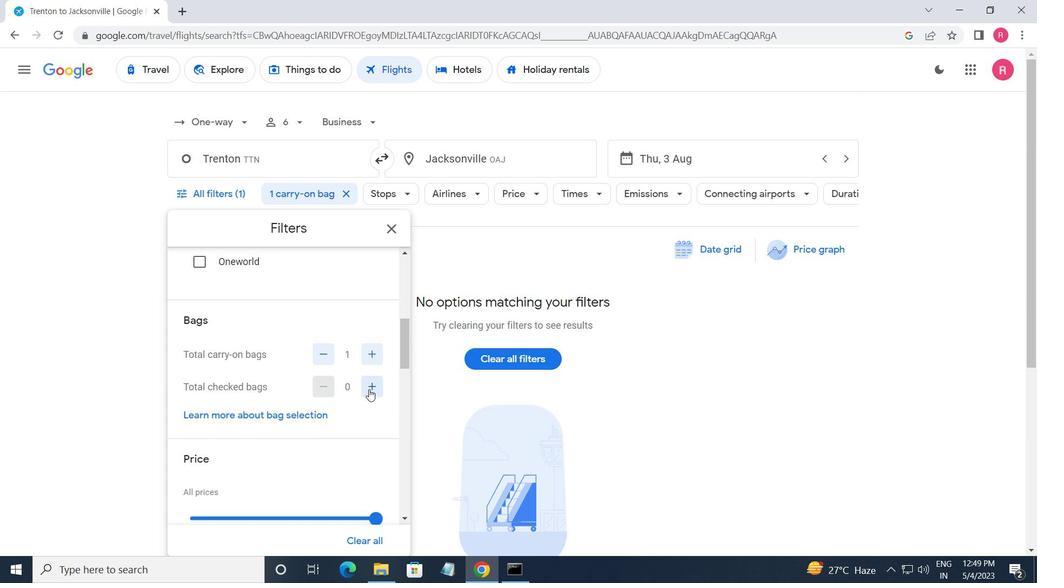 
Action: Mouse pressed left at (370, 388)
Screenshot: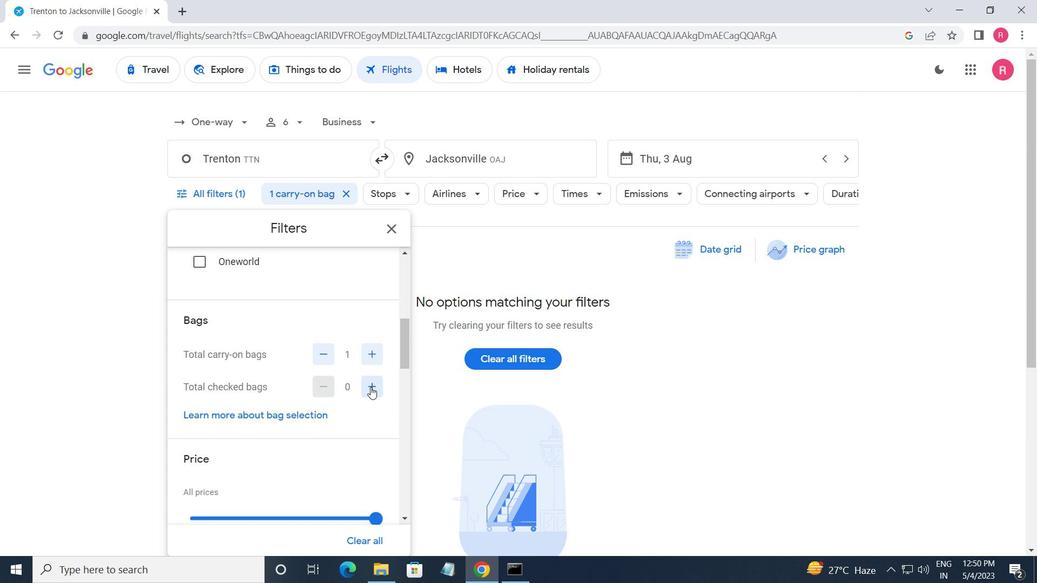 
Action: Mouse pressed left at (370, 388)
Screenshot: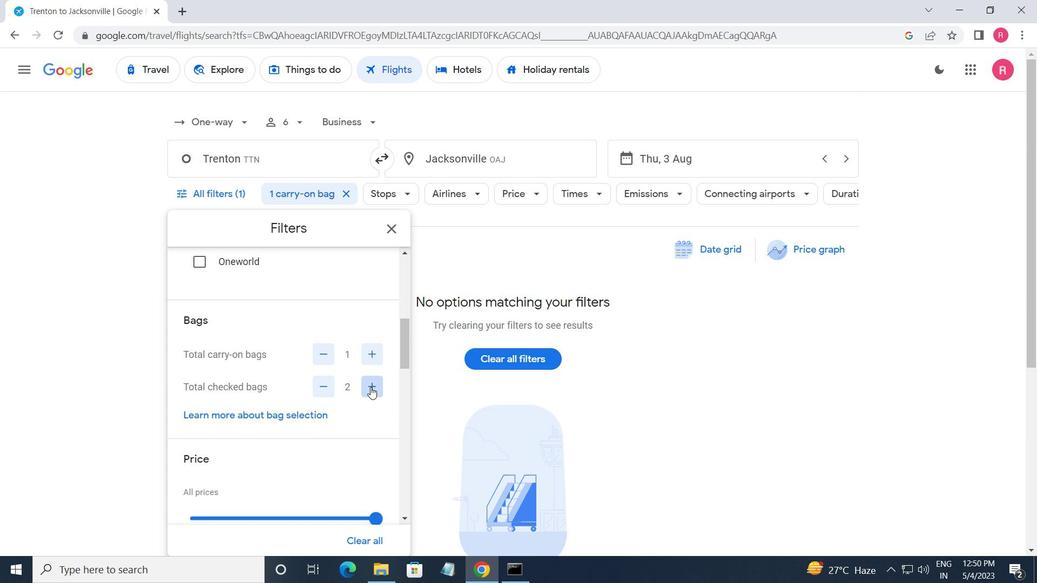 
Action: Mouse scrolled (370, 387) with delta (0, 0)
Screenshot: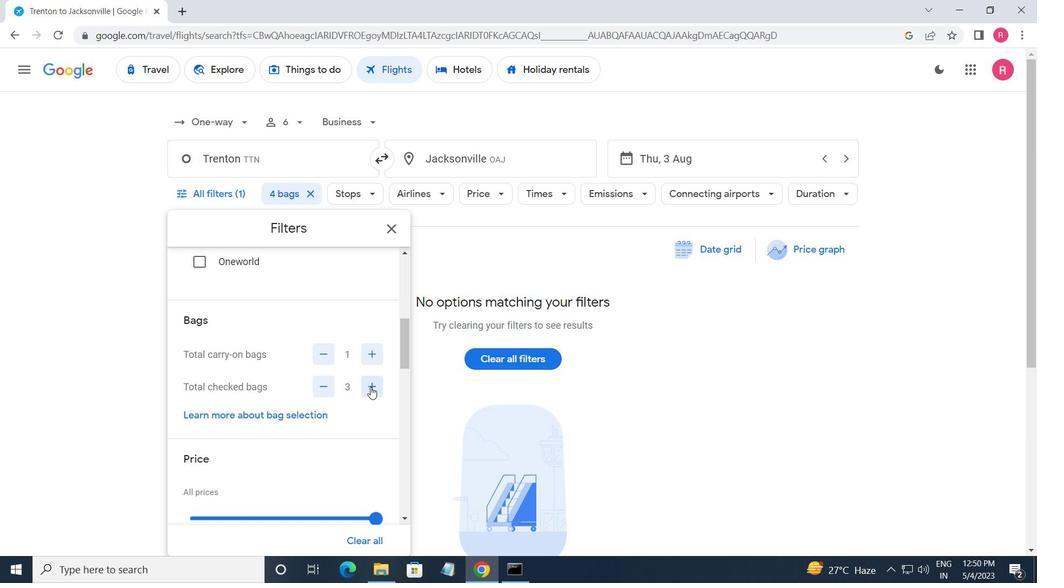 
Action: Mouse scrolled (370, 387) with delta (0, 0)
Screenshot: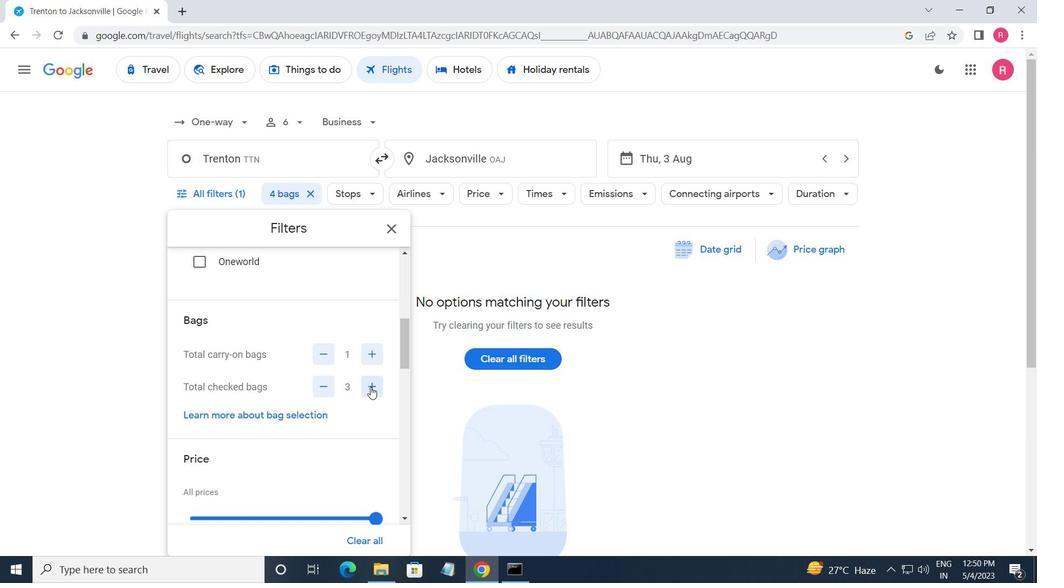 
Action: Mouse moved to (378, 388)
Screenshot: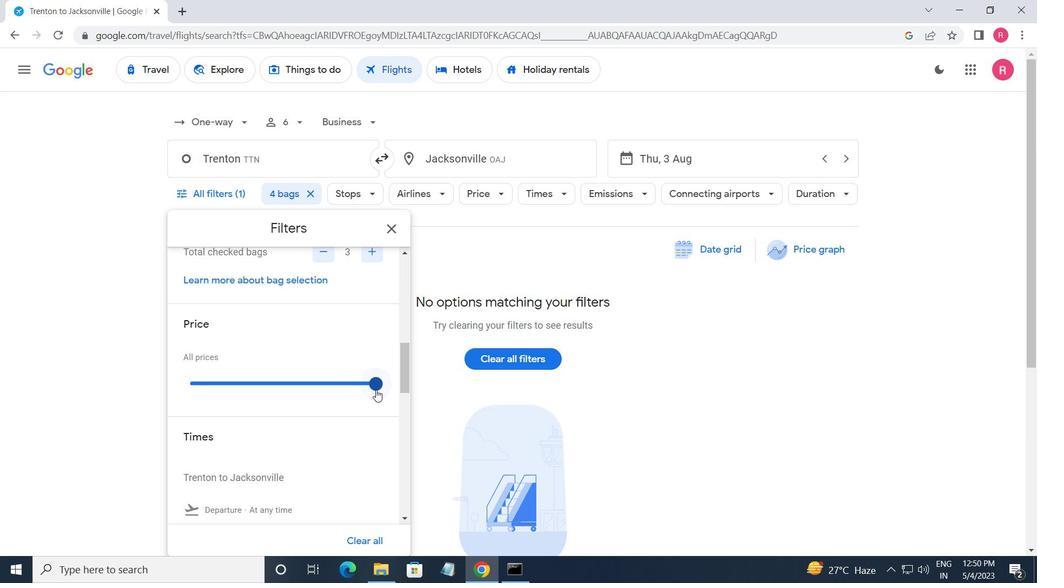
Action: Mouse pressed left at (378, 388)
Screenshot: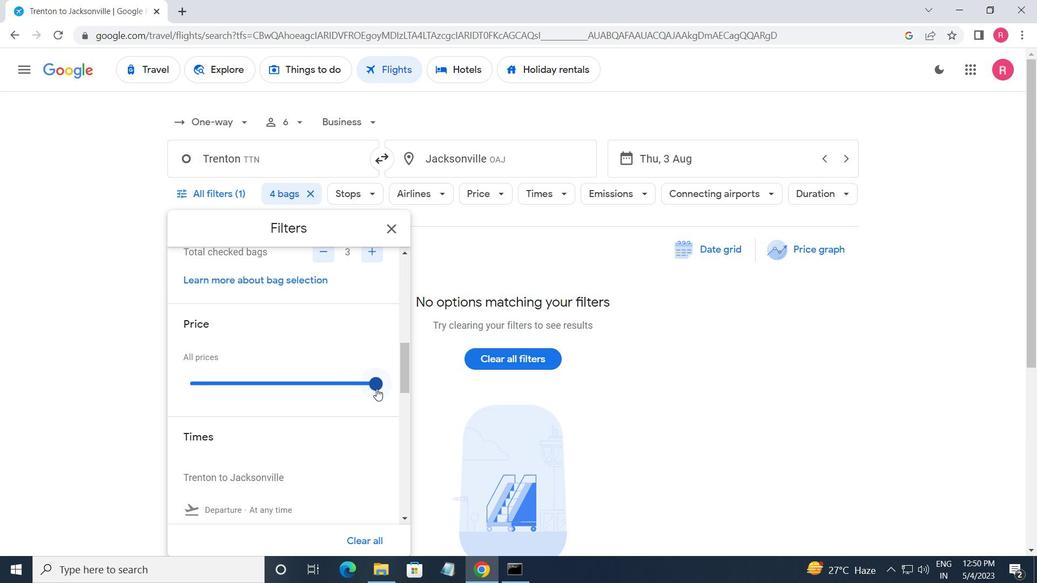 
Action: Mouse moved to (361, 413)
Screenshot: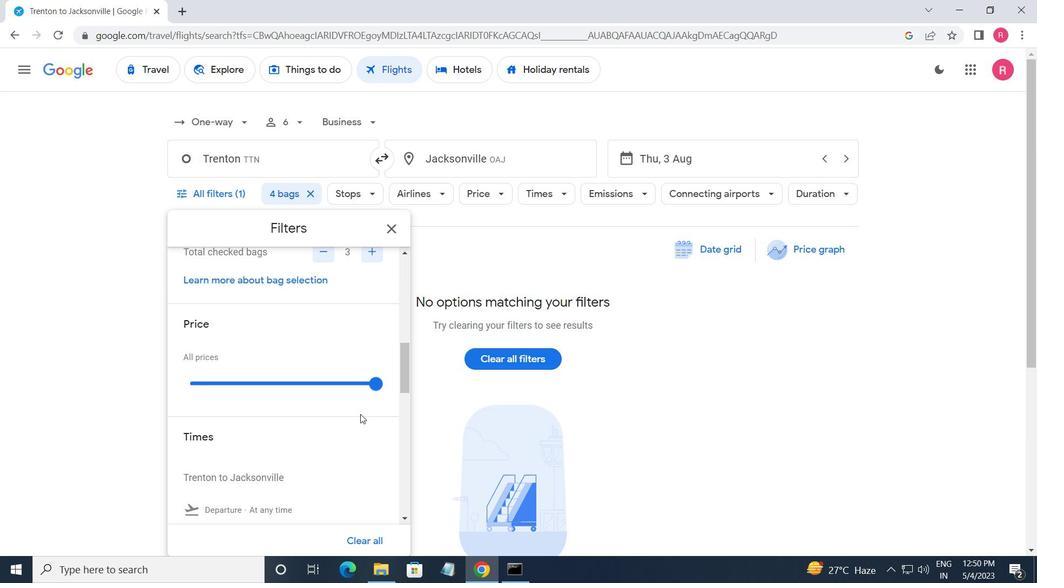 
Action: Mouse scrolled (361, 413) with delta (0, 0)
Screenshot: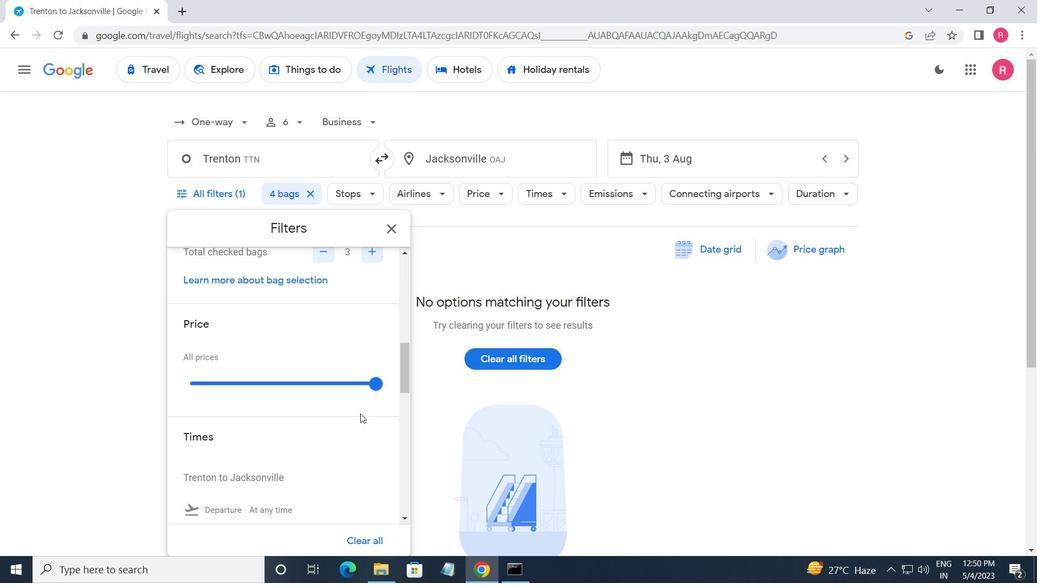 
Action: Mouse scrolled (361, 413) with delta (0, 0)
Screenshot: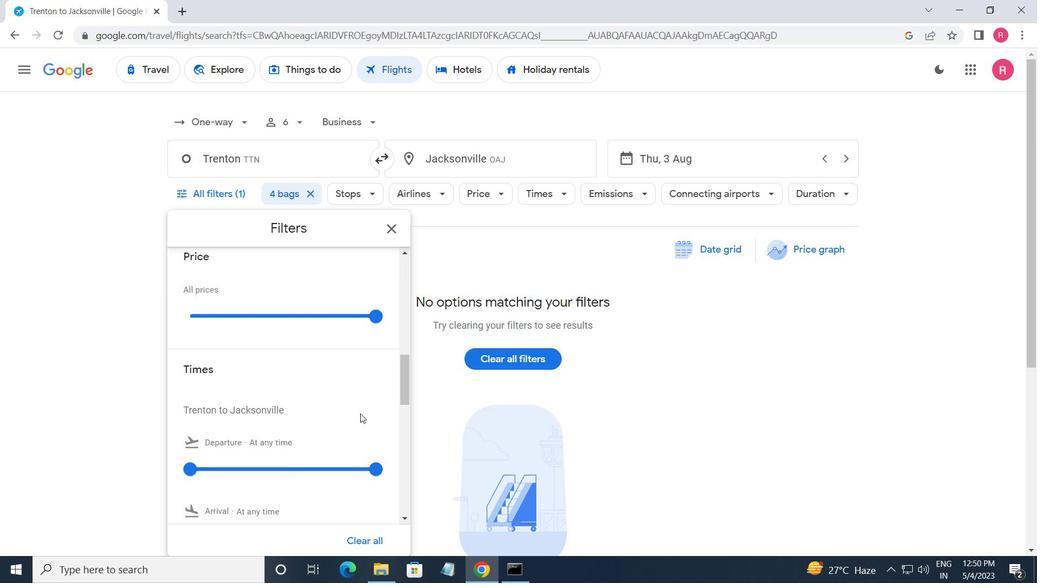 
Action: Mouse moved to (195, 403)
Screenshot: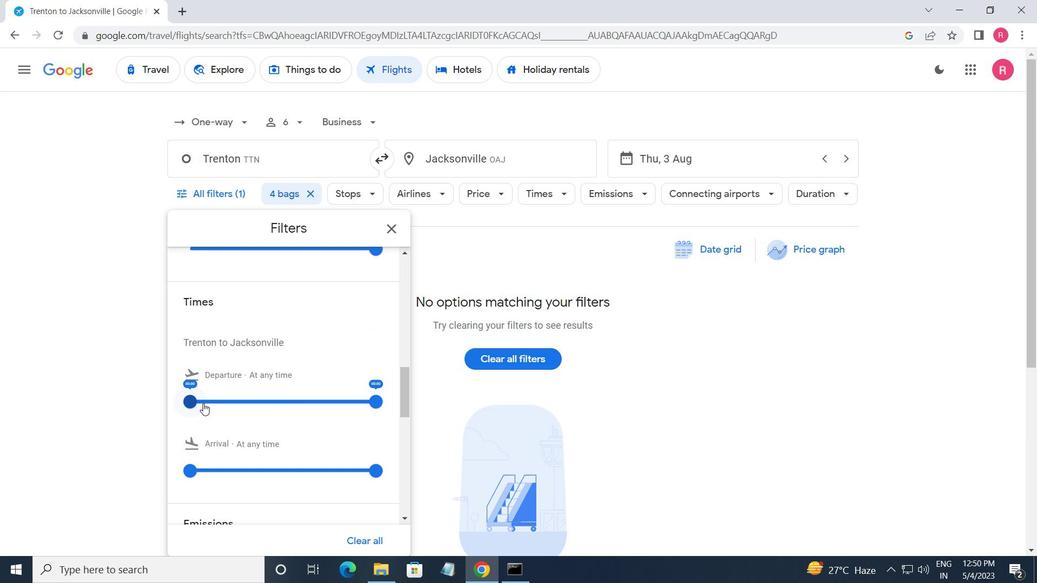 
Action: Mouse pressed left at (195, 403)
Screenshot: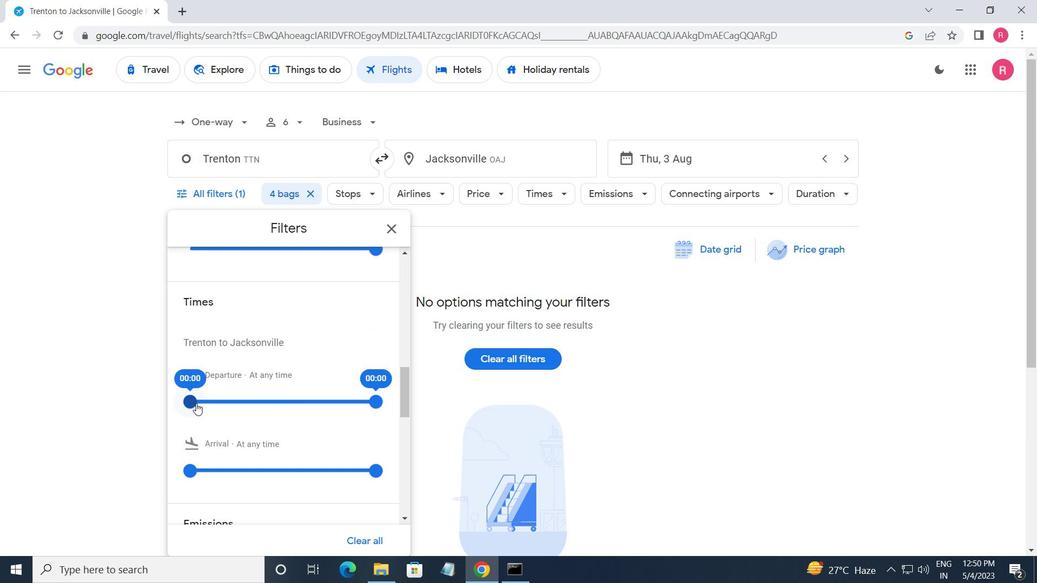 
Action: Mouse moved to (372, 400)
Screenshot: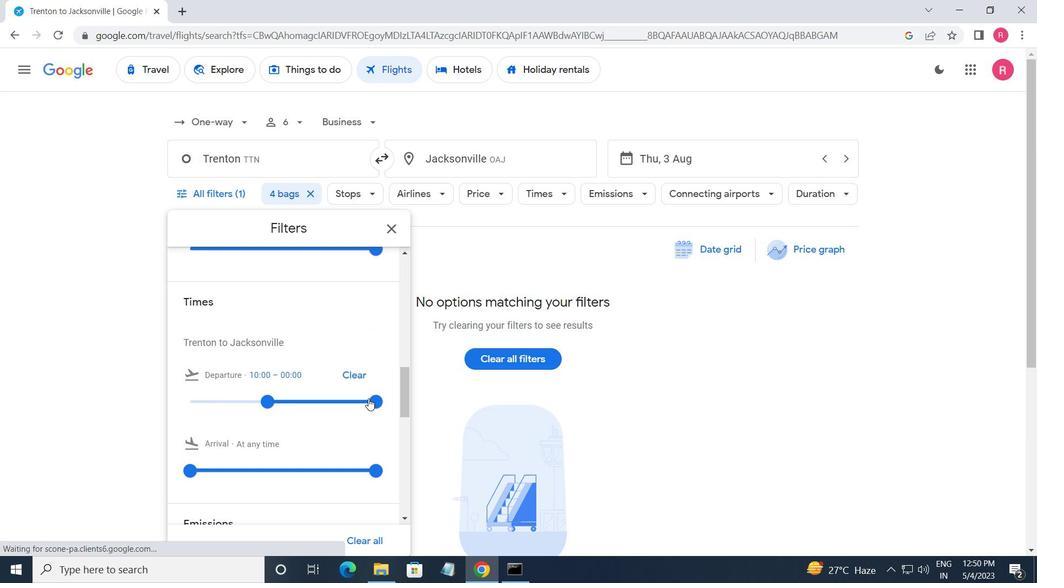 
Action: Mouse pressed left at (372, 400)
Screenshot: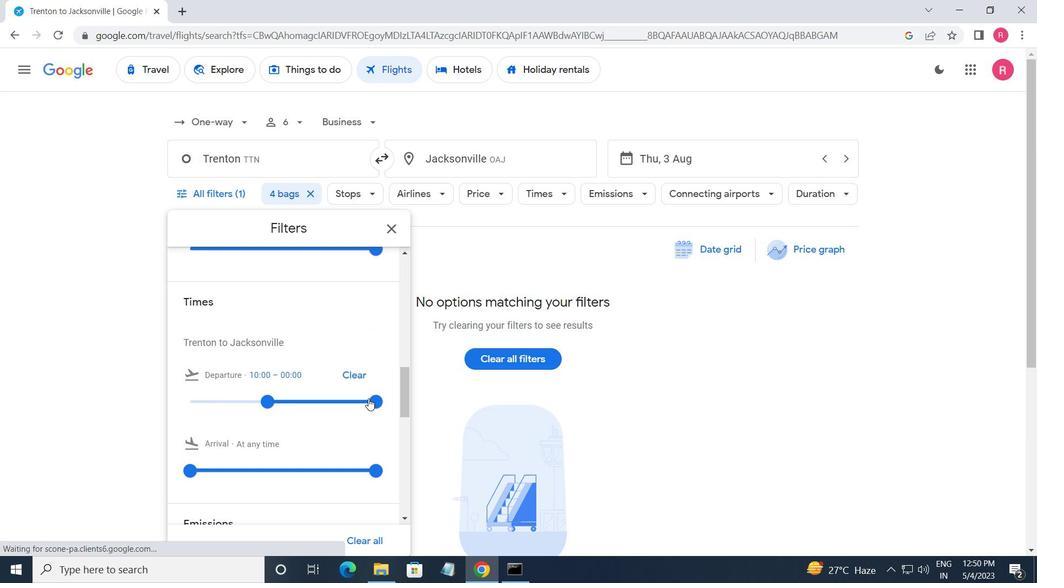 
Action: Mouse moved to (396, 226)
Screenshot: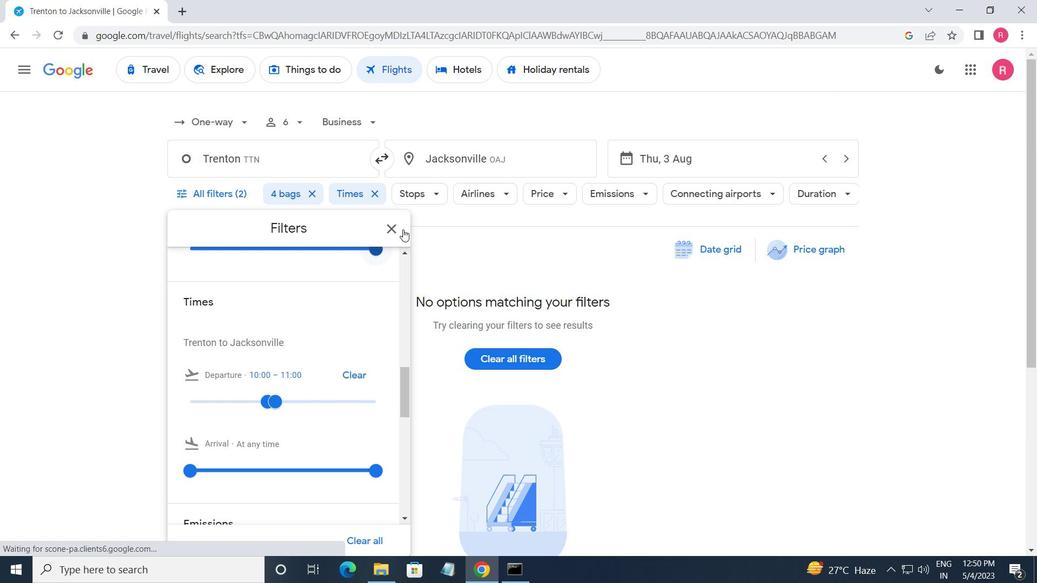 
Action: Mouse pressed left at (396, 226)
Screenshot: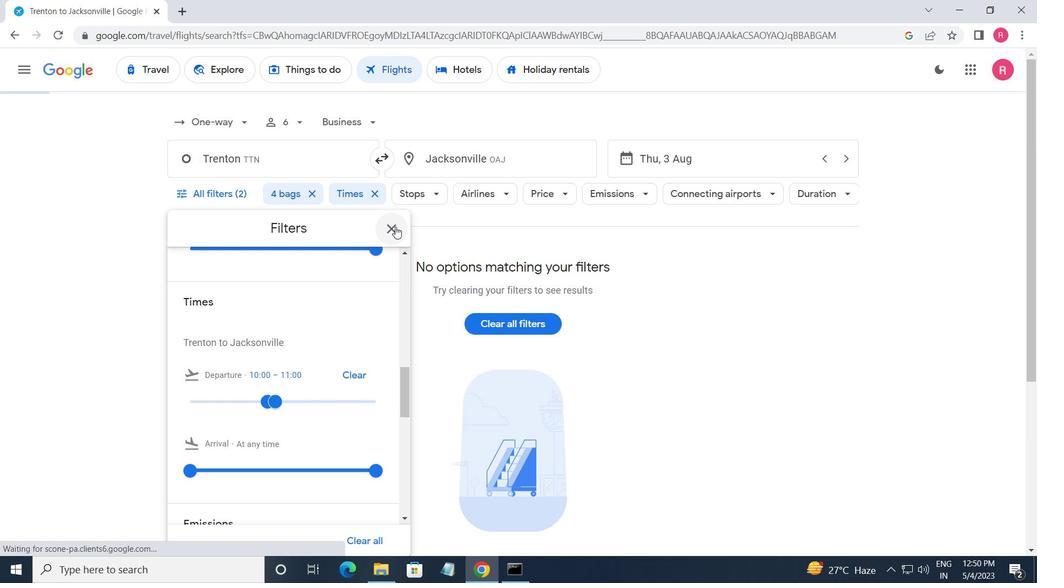 
Action: Mouse moved to (391, 263)
Screenshot: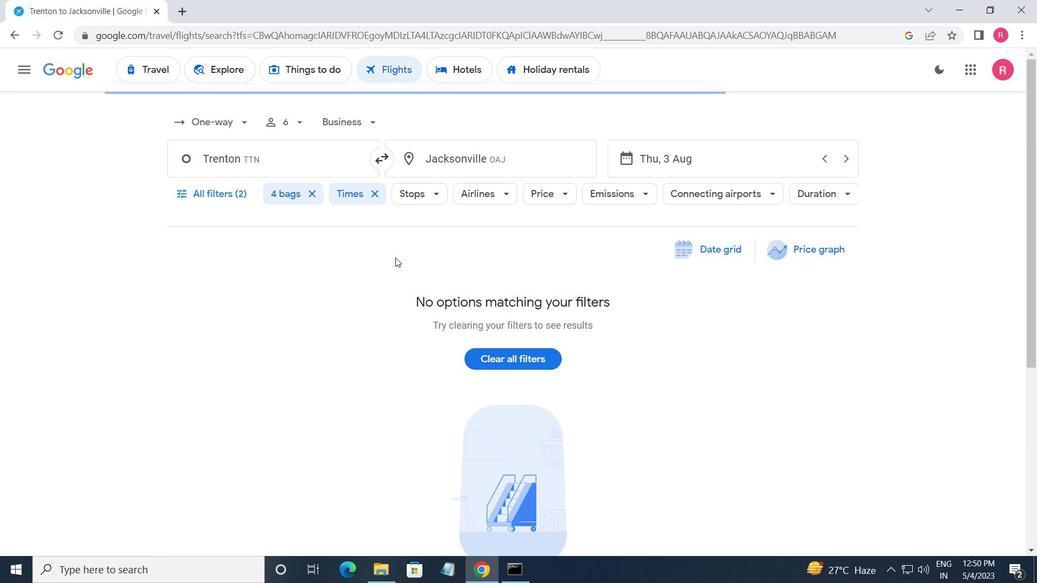 
